 Task: Look for space in Thoubāl, India from 3rd June, 2023 to 9th June, 2023 for 2 adults in price range Rs.6000 to Rs.12000. Place can be entire place with 1  bedroom having 1 bed and 1 bathroom. Property type can be house, flat, guest house, hotel. Booking option can be shelf check-in. Required host language is English.
Action: Mouse moved to (417, 72)
Screenshot: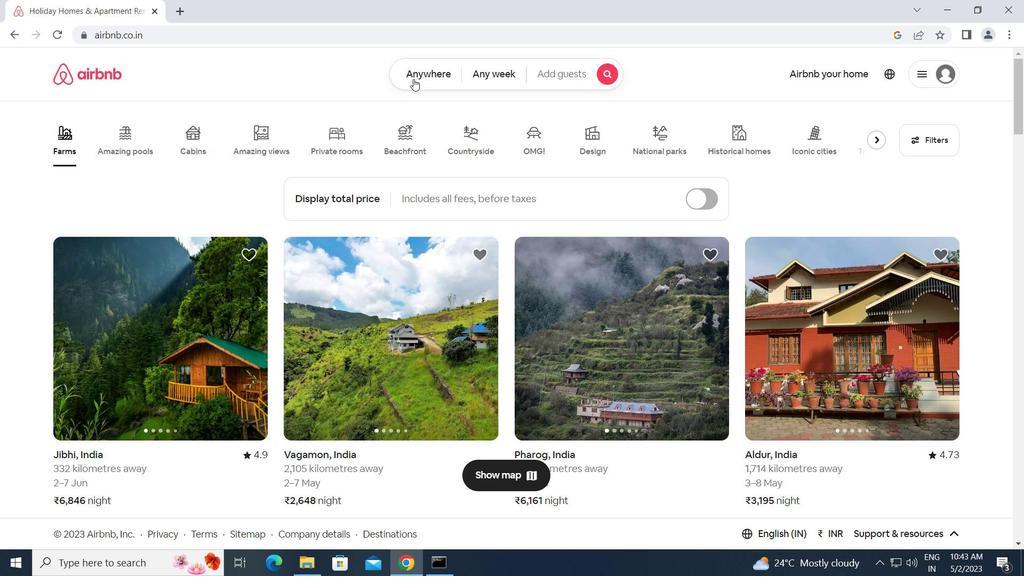 
Action: Mouse pressed left at (417, 72)
Screenshot: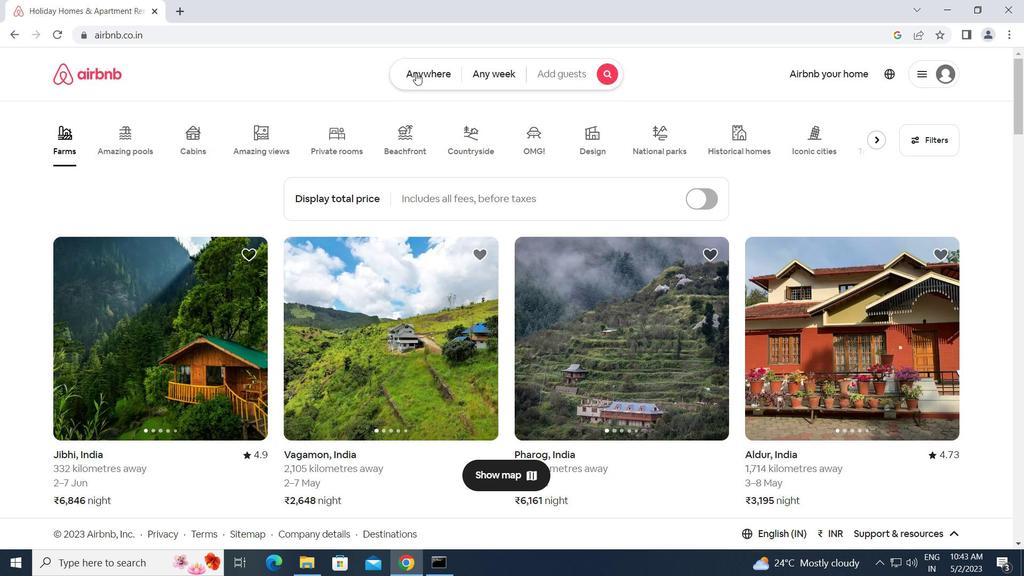 
Action: Mouse moved to (370, 122)
Screenshot: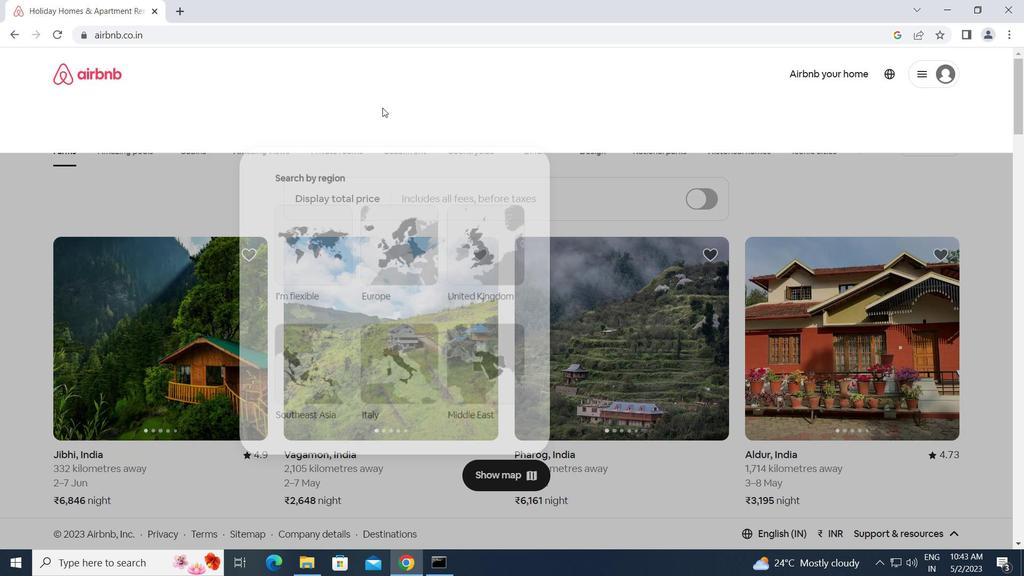 
Action: Mouse pressed left at (370, 122)
Screenshot: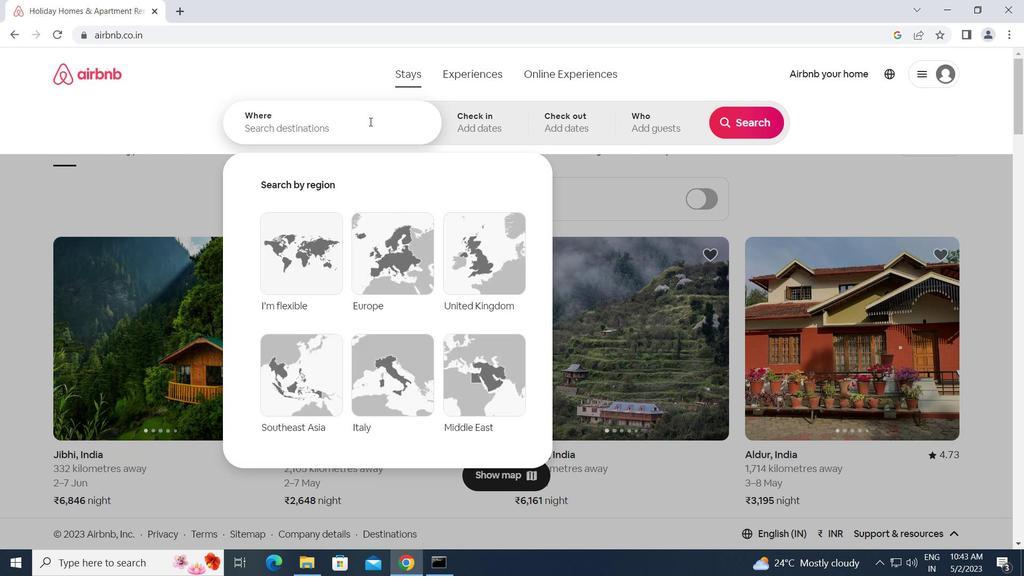 
Action: Key pressed t<Key.caps_lock>houbal,<Key.space>i<Key.backspace><Key.caps_lock>i<Key.caps_lock>ndia<Key.enter>
Screenshot: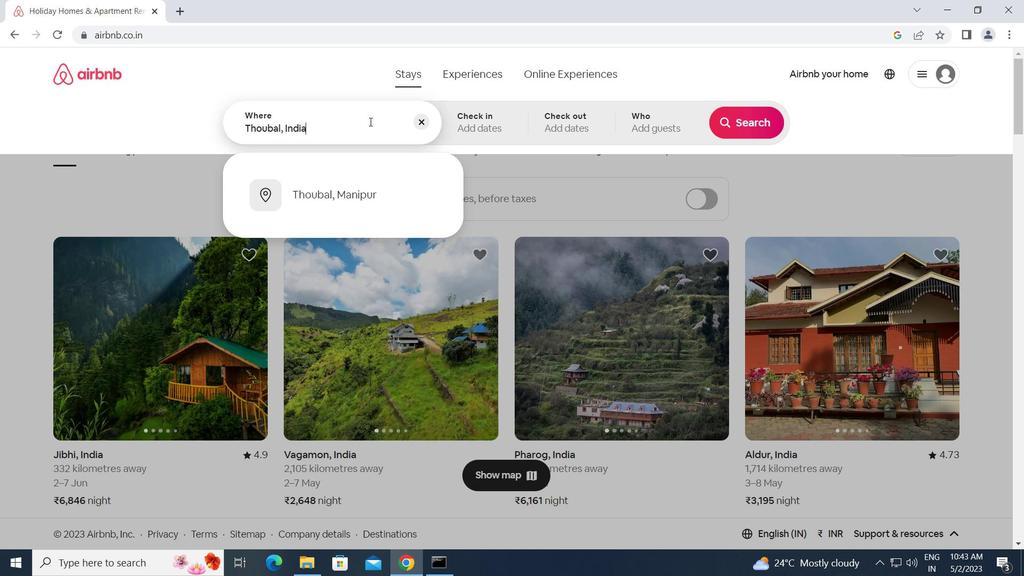 
Action: Mouse moved to (730, 284)
Screenshot: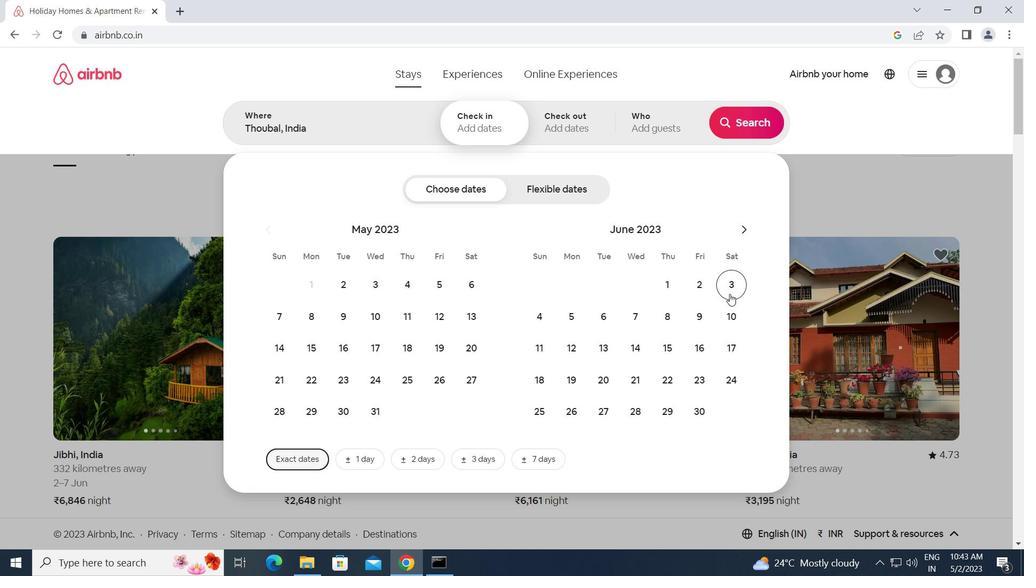 
Action: Mouse pressed left at (730, 284)
Screenshot: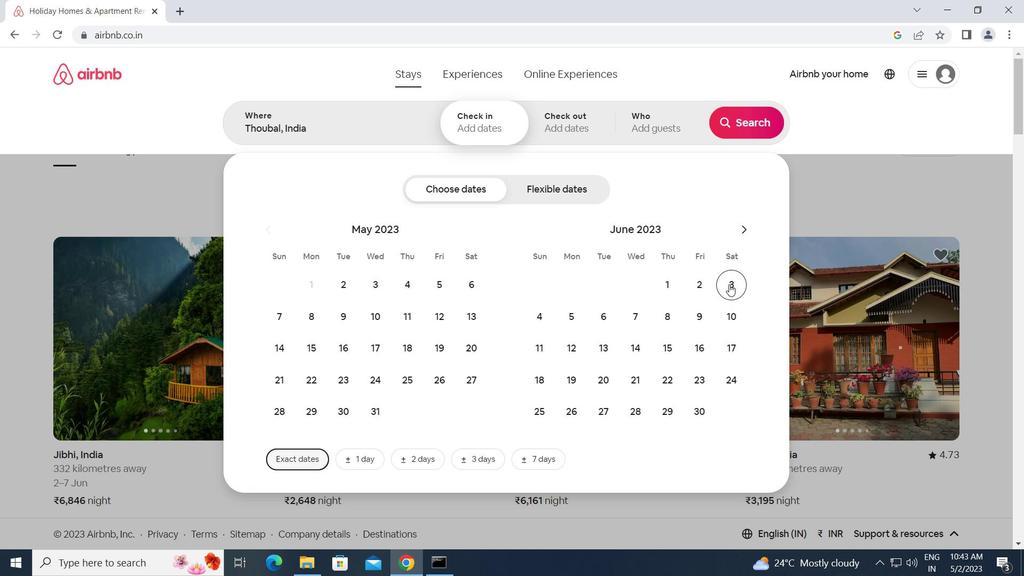 
Action: Mouse moved to (703, 318)
Screenshot: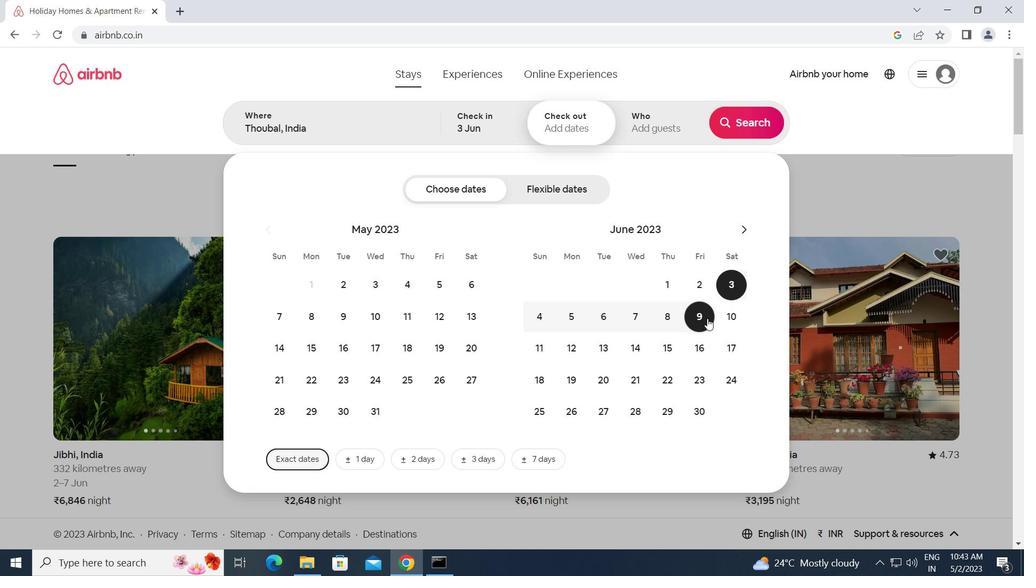 
Action: Mouse pressed left at (703, 318)
Screenshot: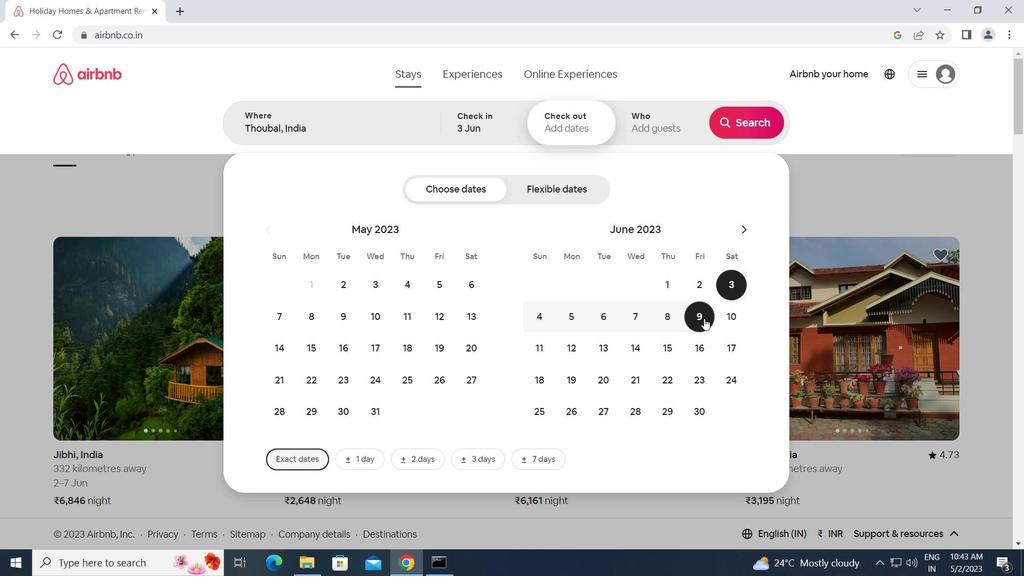 
Action: Mouse moved to (671, 120)
Screenshot: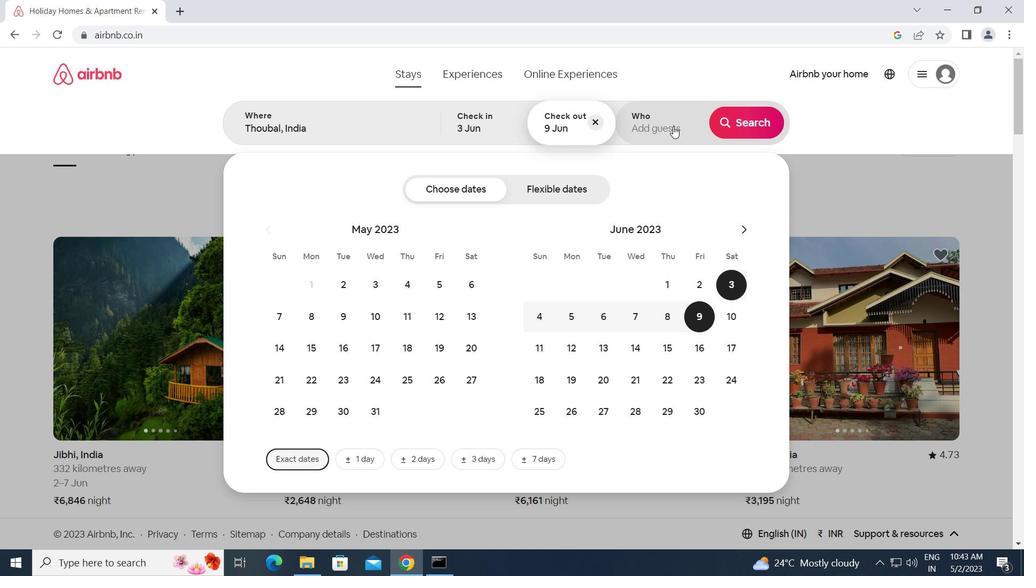 
Action: Mouse pressed left at (671, 120)
Screenshot: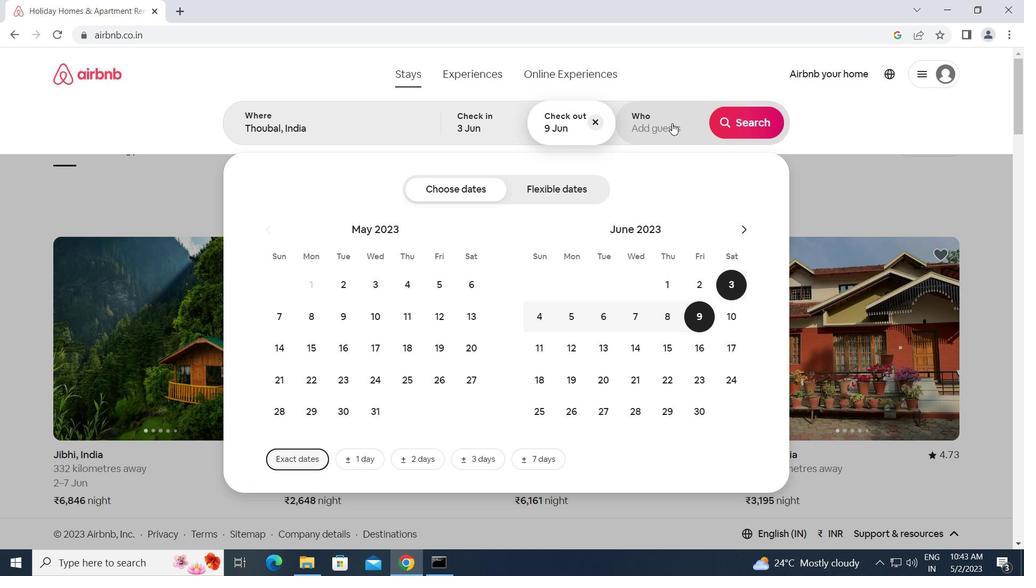 
Action: Mouse moved to (754, 195)
Screenshot: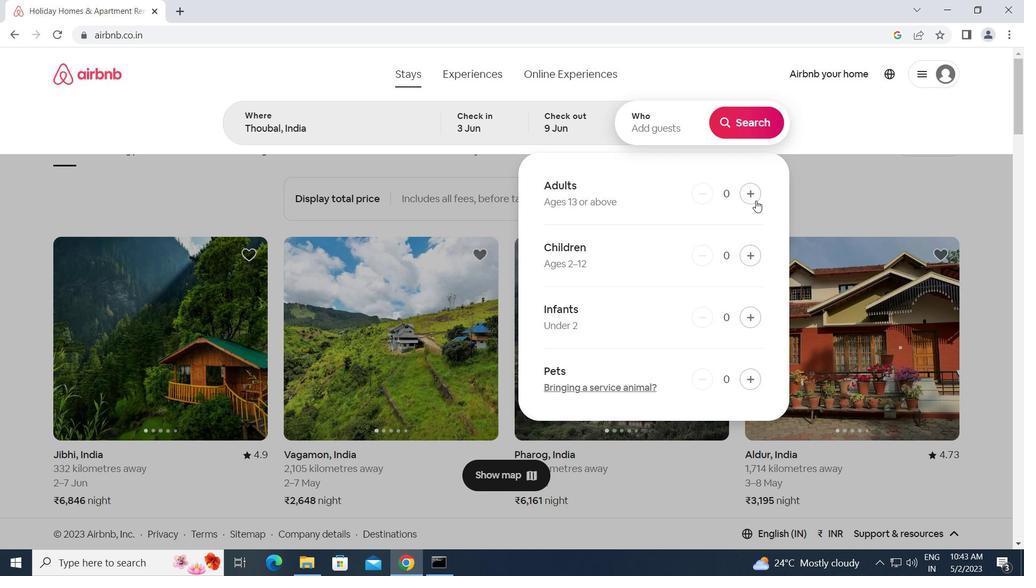 
Action: Mouse pressed left at (754, 195)
Screenshot: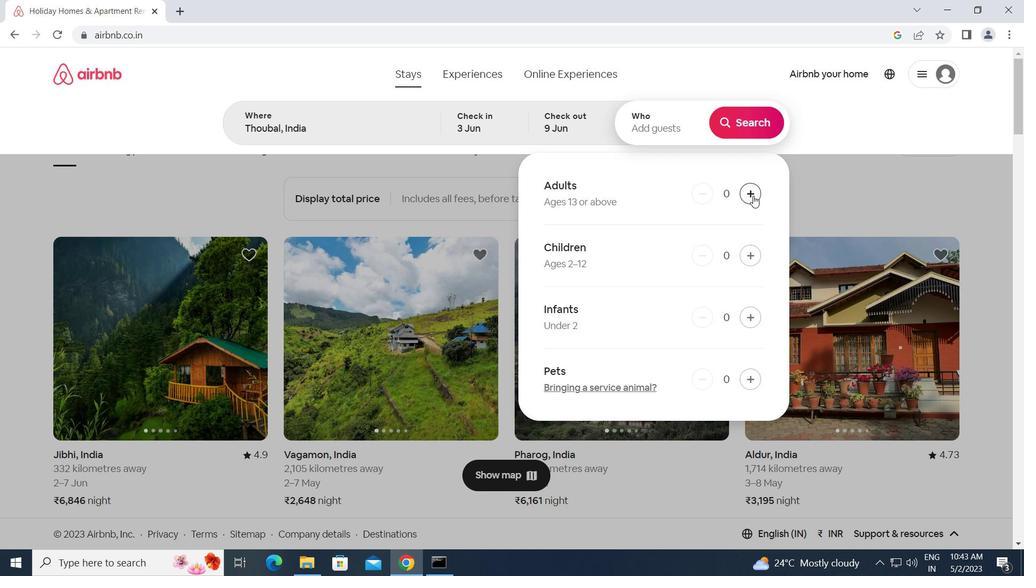 
Action: Mouse pressed left at (754, 195)
Screenshot: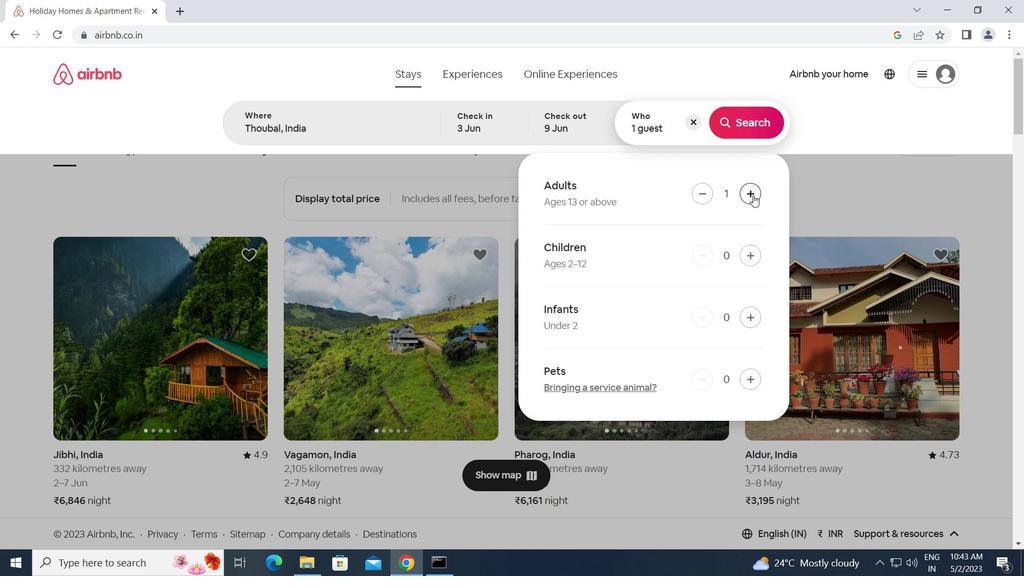 
Action: Mouse moved to (735, 129)
Screenshot: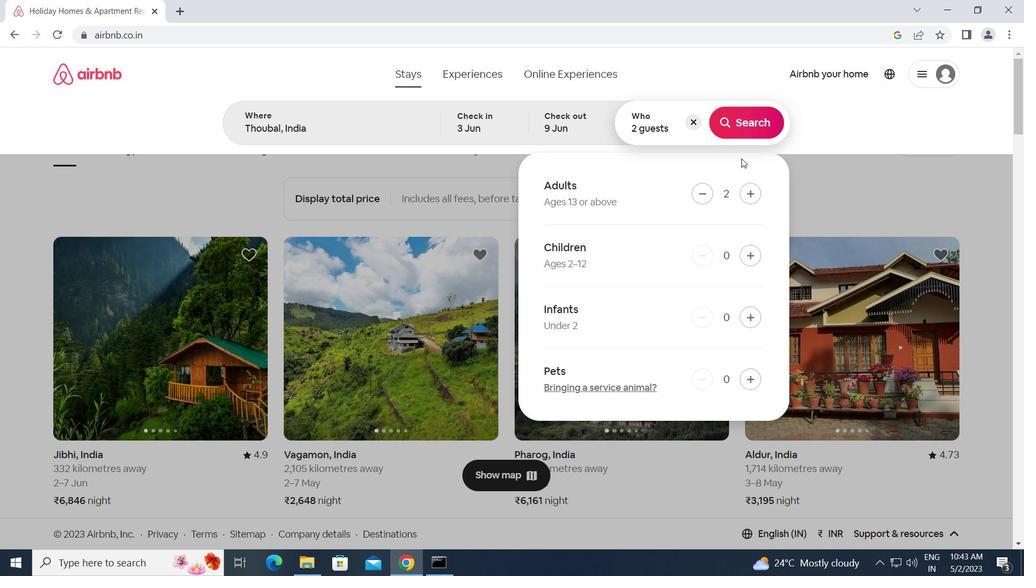 
Action: Mouse pressed left at (735, 129)
Screenshot: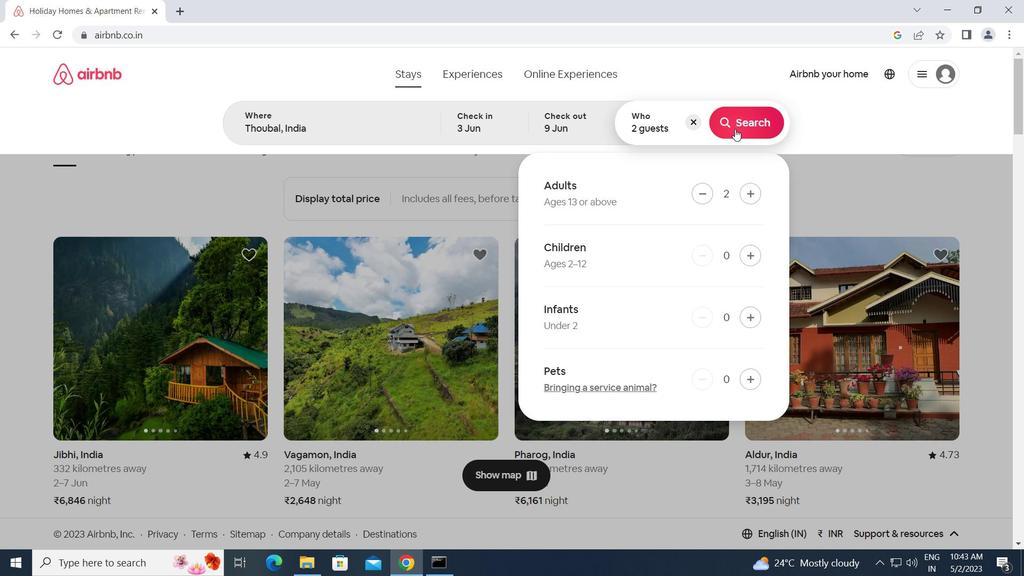 
Action: Mouse moved to (957, 127)
Screenshot: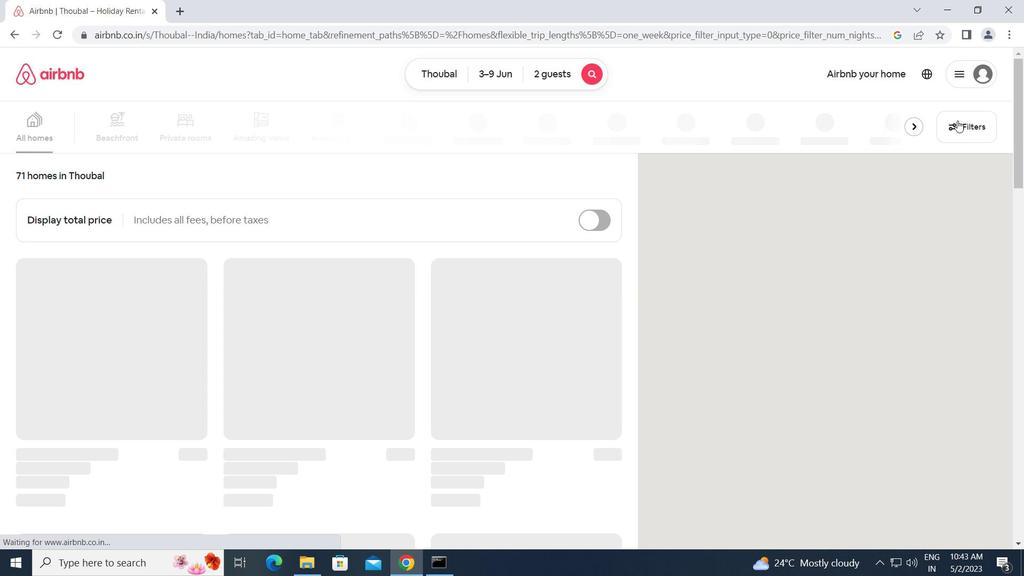 
Action: Mouse pressed left at (957, 127)
Screenshot: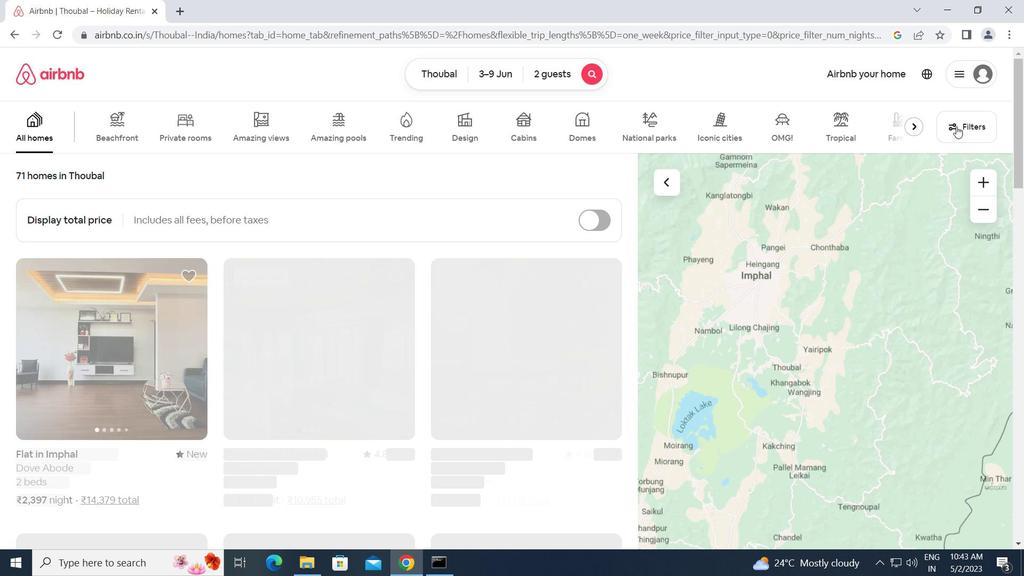 
Action: Mouse moved to (328, 294)
Screenshot: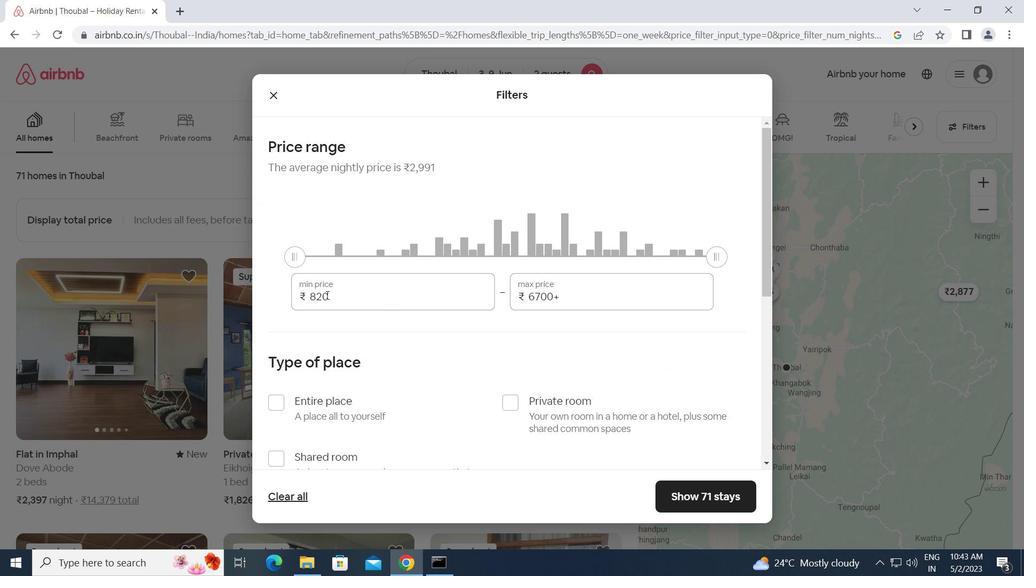 
Action: Mouse pressed left at (328, 294)
Screenshot: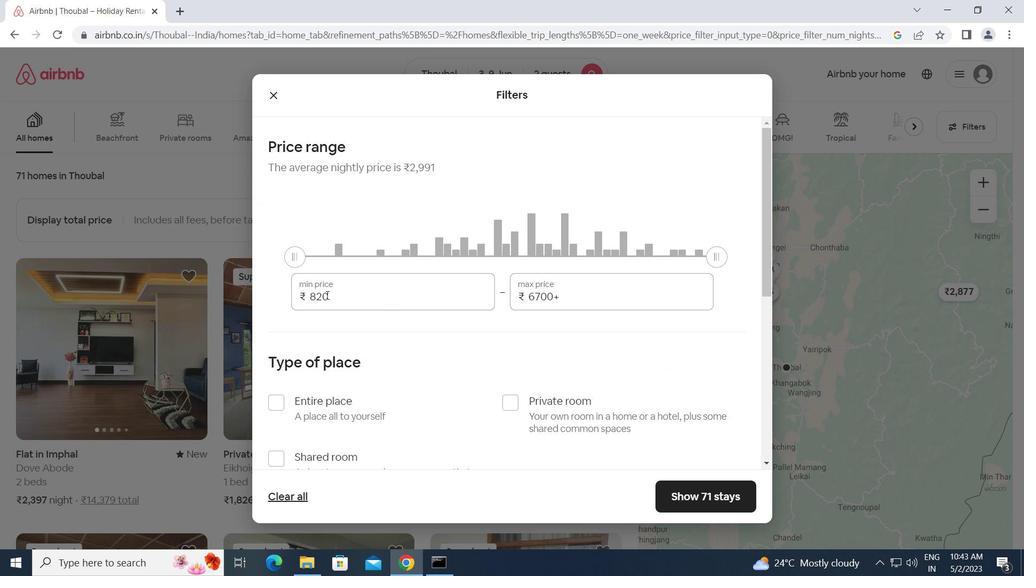 
Action: Mouse moved to (296, 296)
Screenshot: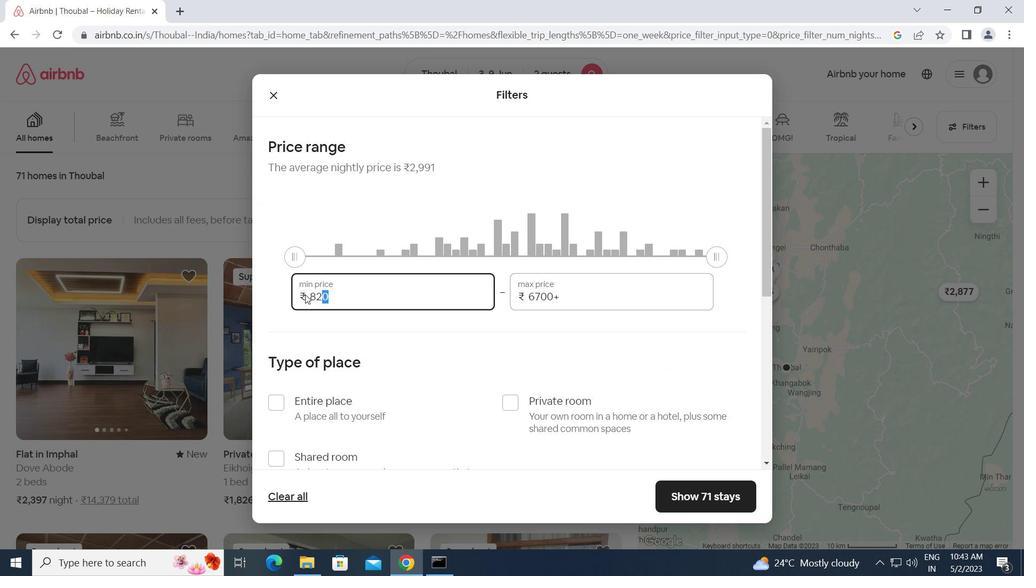 
Action: Key pressed 6000<Key.tab>12000
Screenshot: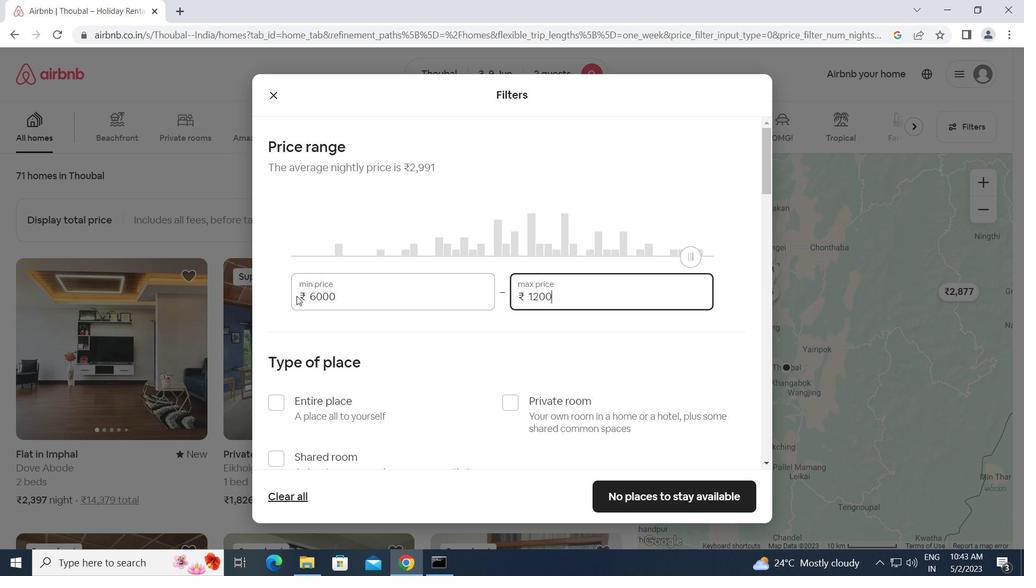 
Action: Mouse moved to (273, 400)
Screenshot: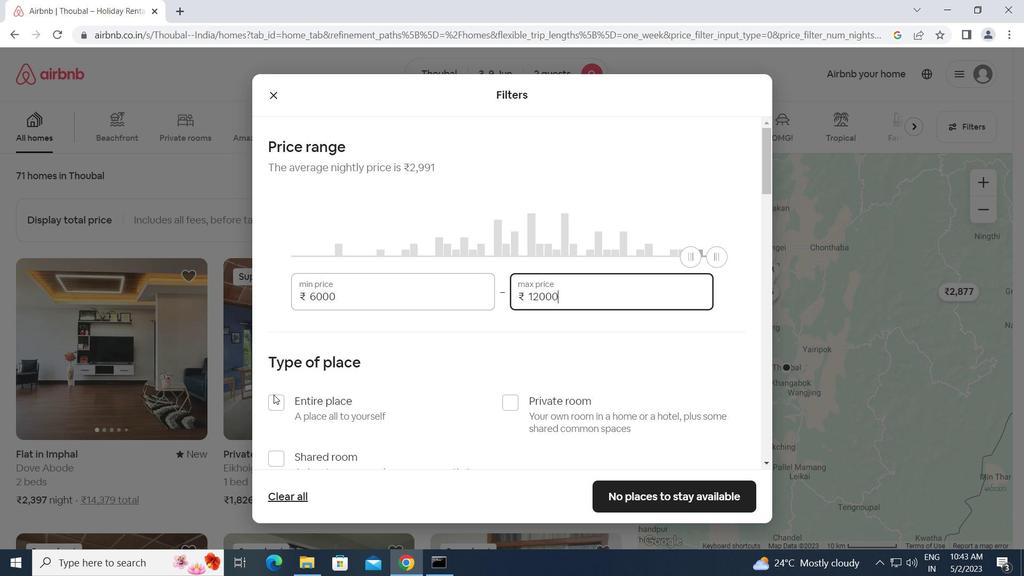 
Action: Mouse pressed left at (273, 400)
Screenshot: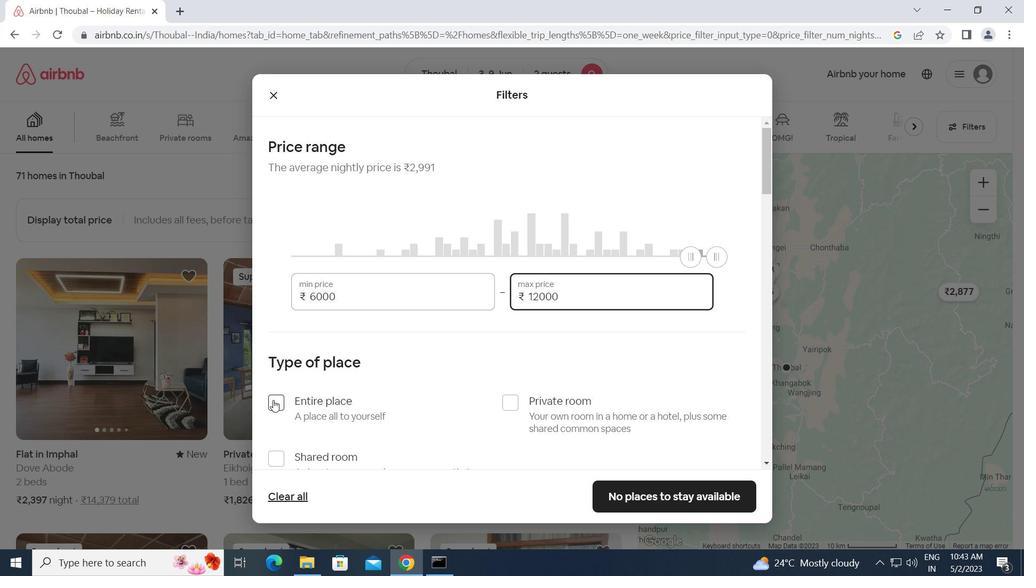 
Action: Mouse moved to (300, 406)
Screenshot: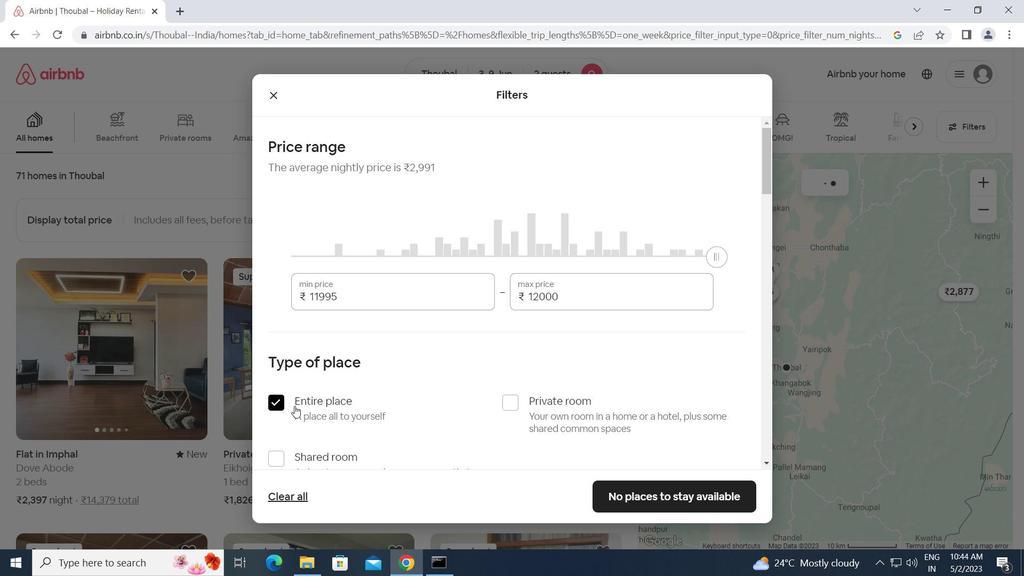 
Action: Mouse scrolled (300, 405) with delta (0, 0)
Screenshot: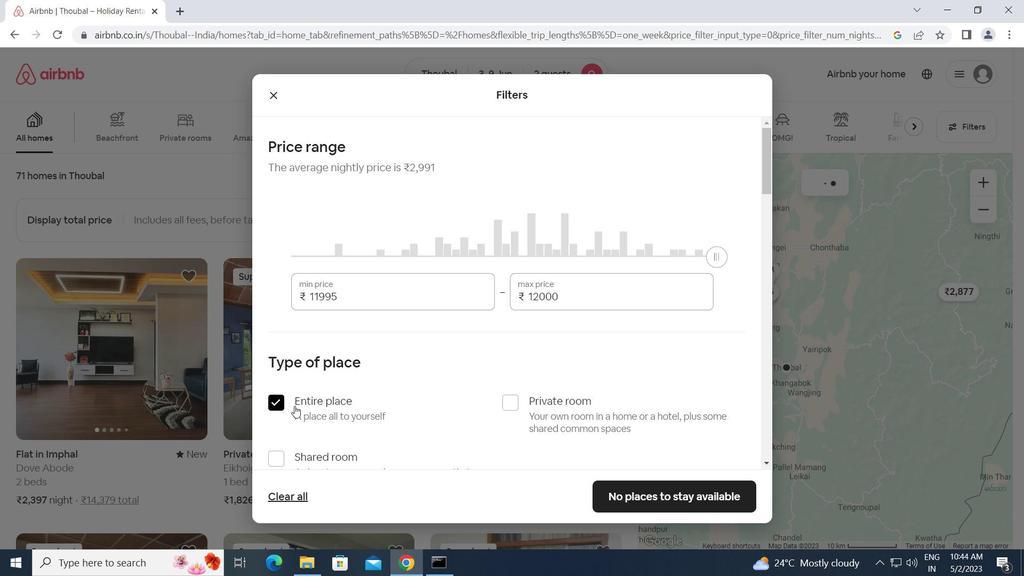 
Action: Mouse moved to (303, 406)
Screenshot: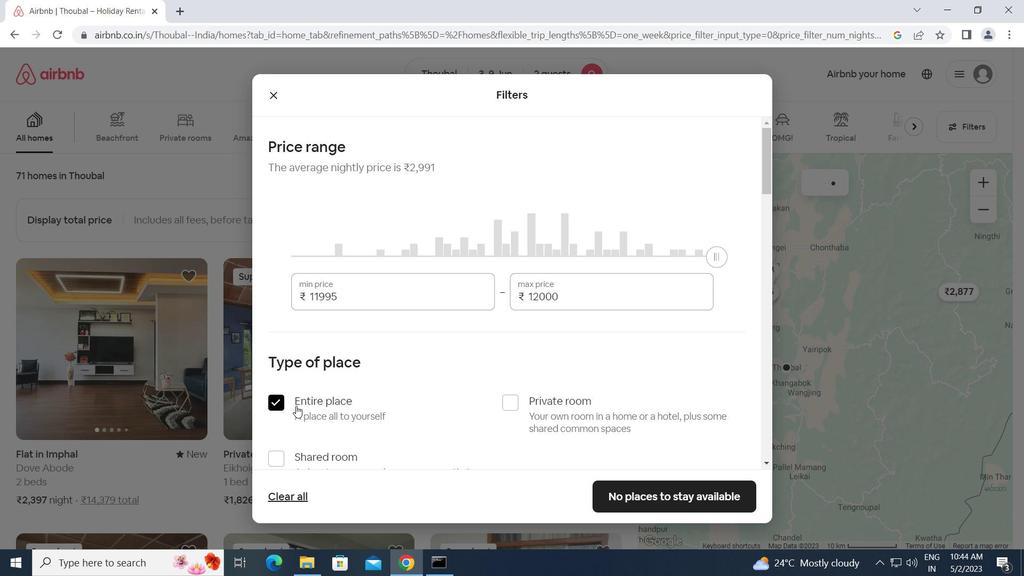 
Action: Mouse scrolled (303, 406) with delta (0, 0)
Screenshot: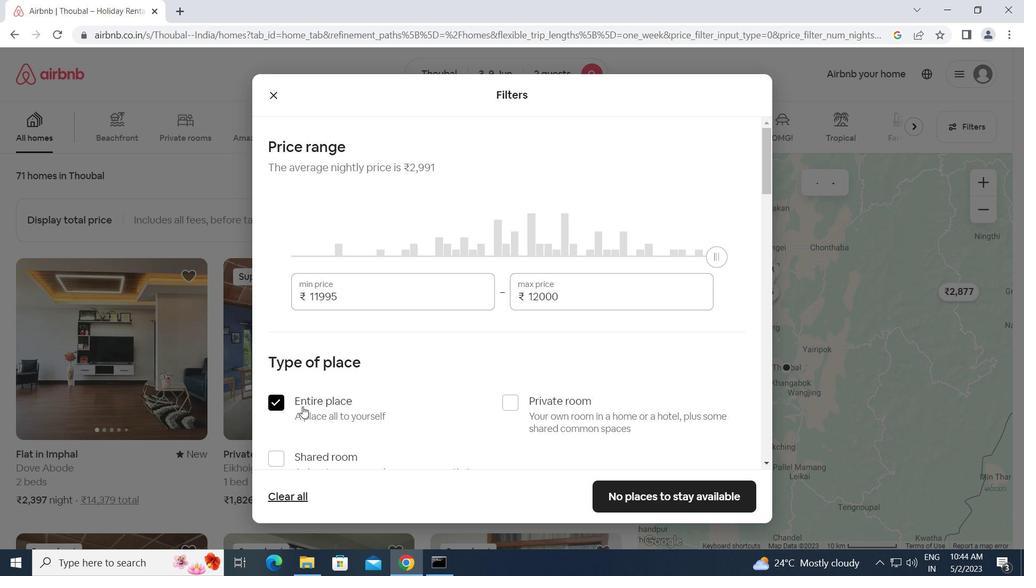 
Action: Mouse scrolled (303, 406) with delta (0, 0)
Screenshot: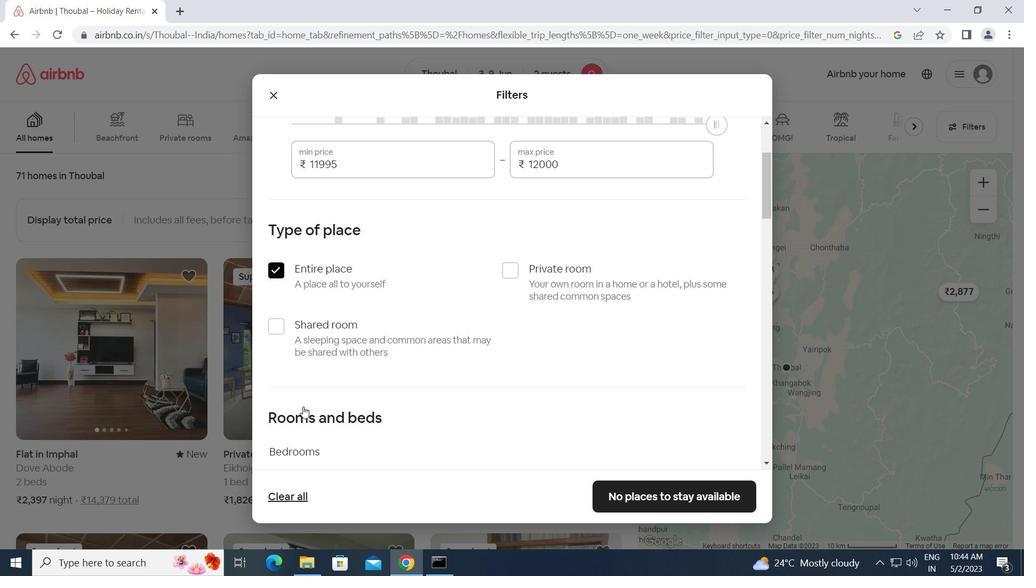 
Action: Mouse scrolled (303, 406) with delta (0, 0)
Screenshot: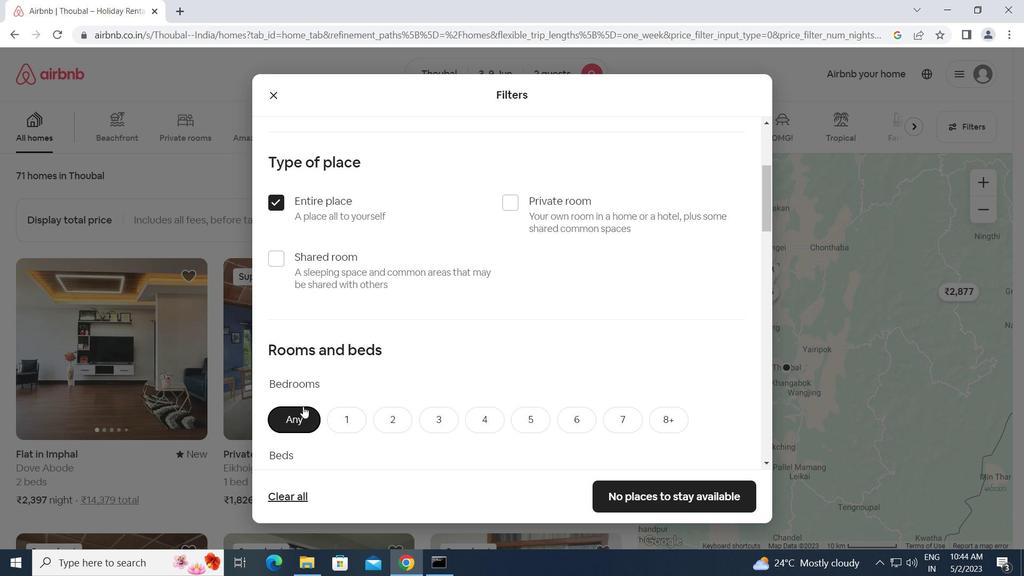 
Action: Mouse scrolled (303, 406) with delta (0, 0)
Screenshot: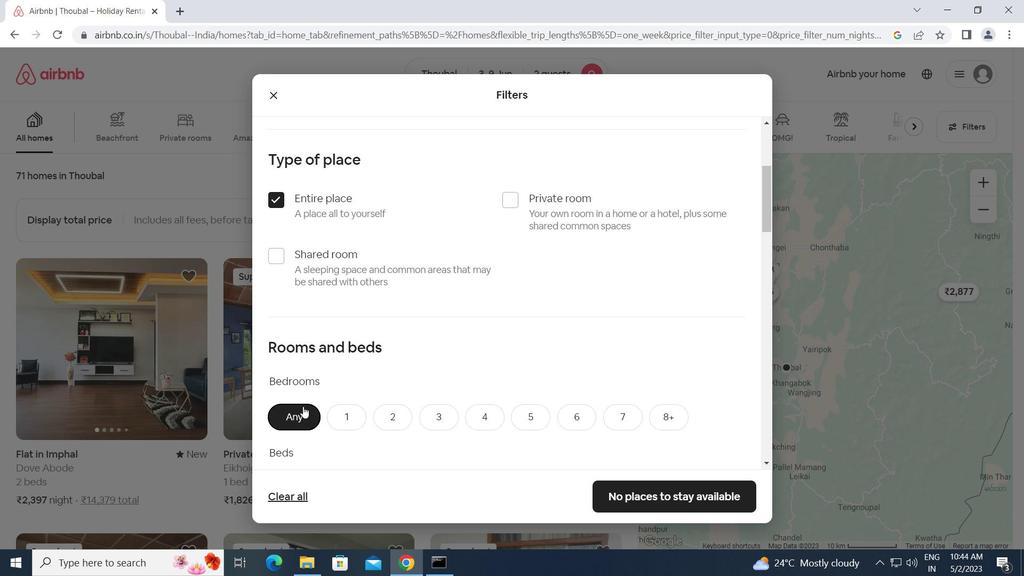 
Action: Mouse moved to (353, 288)
Screenshot: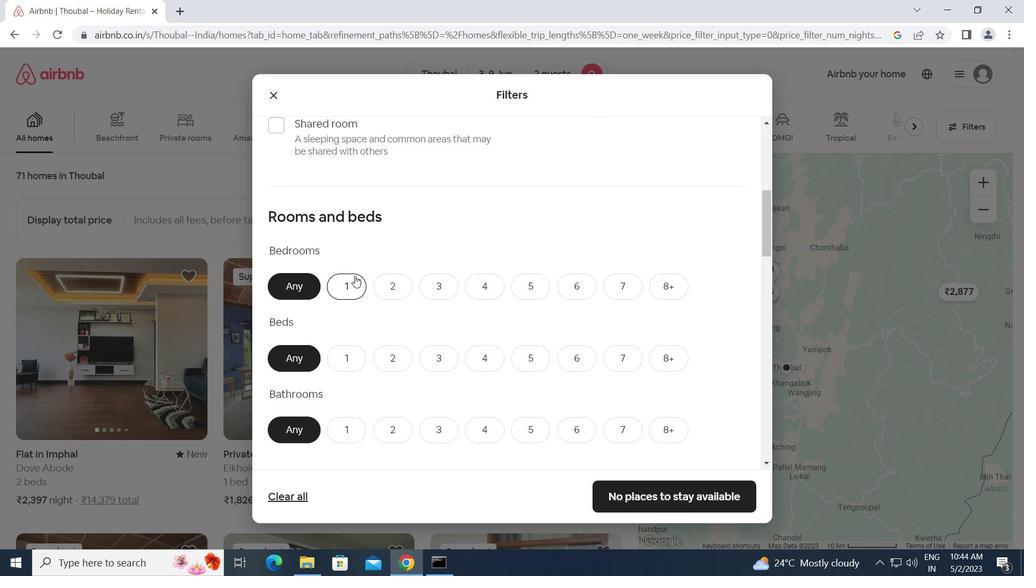 
Action: Mouse pressed left at (353, 288)
Screenshot: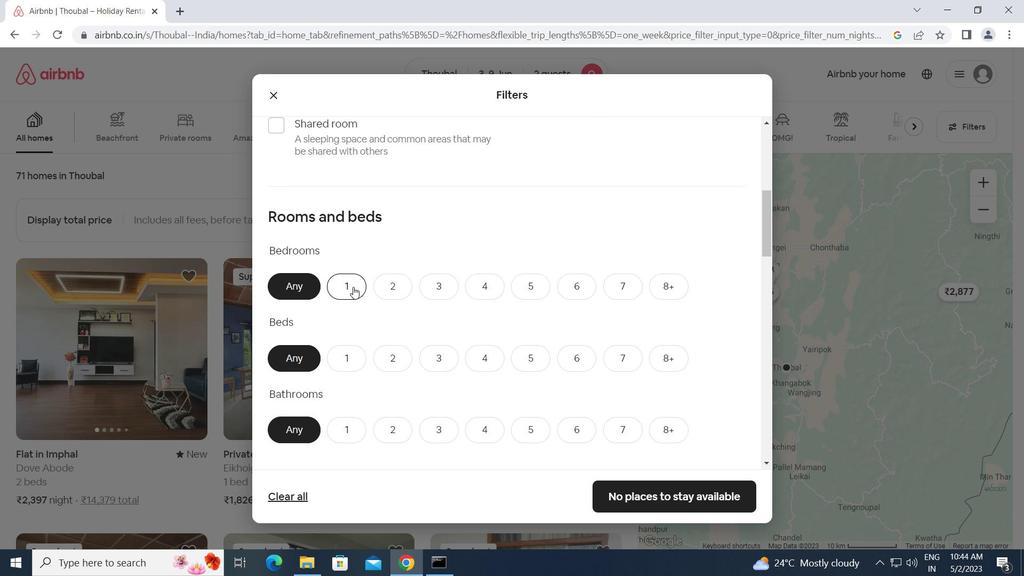 
Action: Mouse moved to (352, 354)
Screenshot: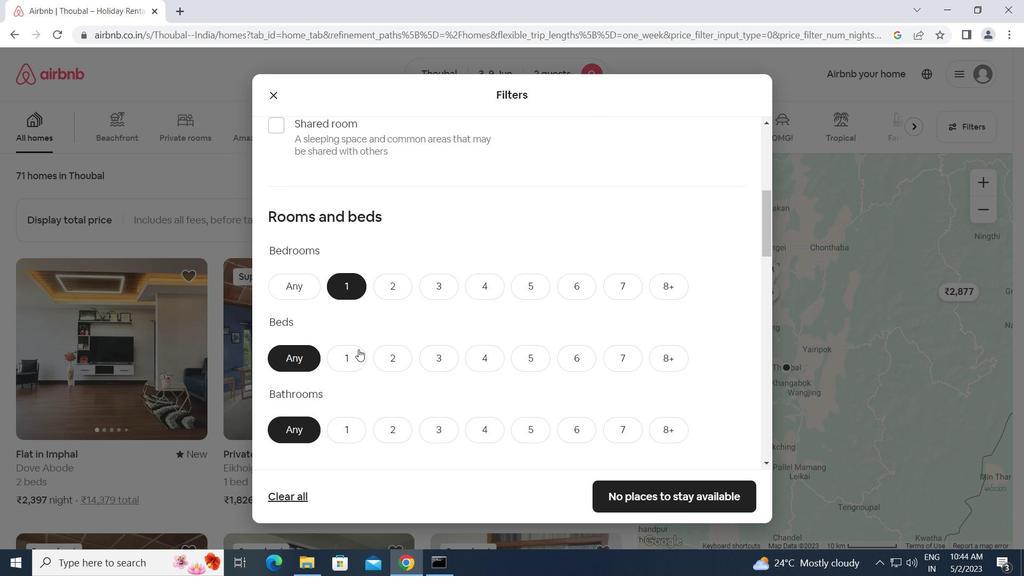 
Action: Mouse pressed left at (352, 354)
Screenshot: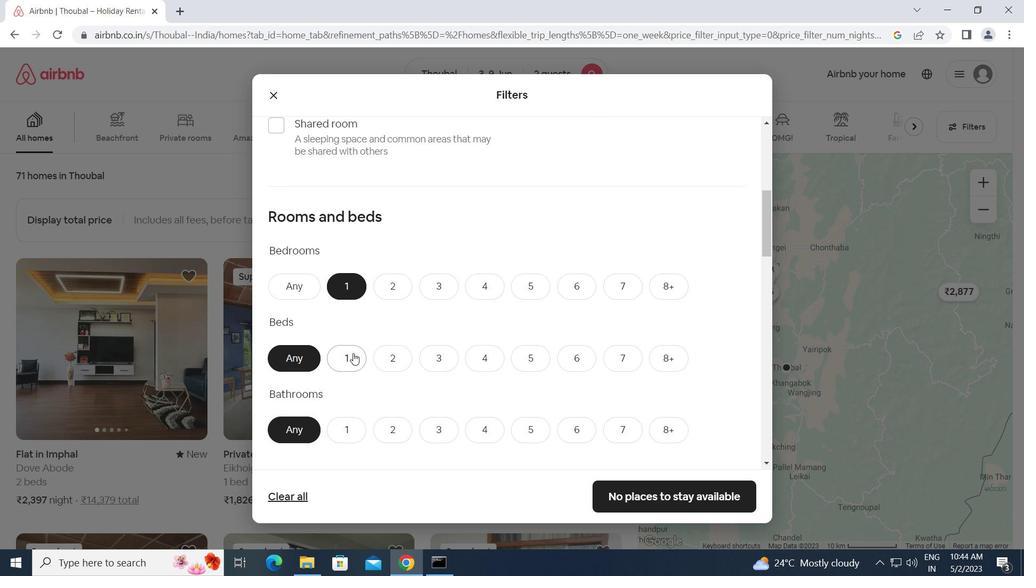 
Action: Mouse moved to (343, 426)
Screenshot: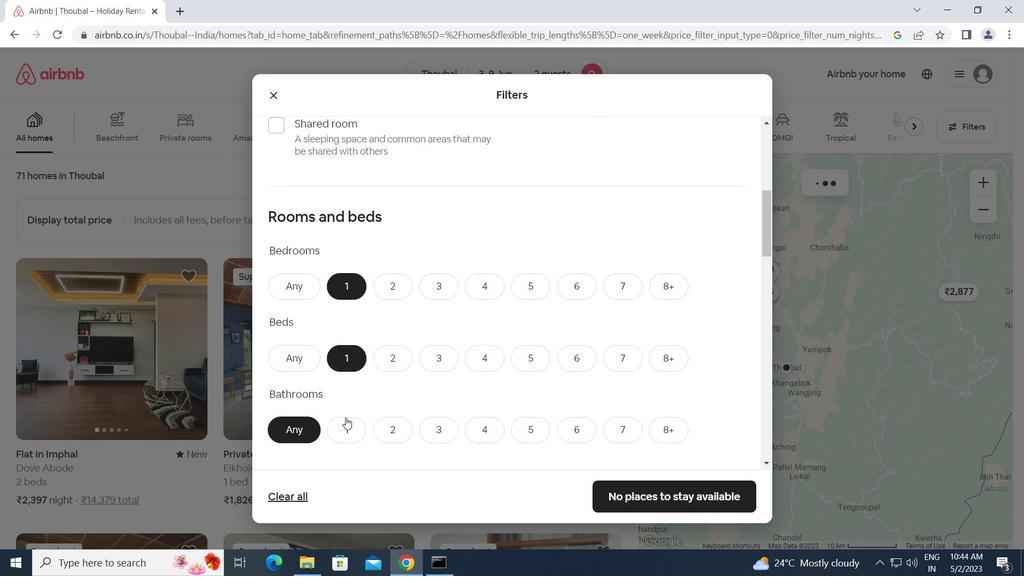 
Action: Mouse pressed left at (343, 426)
Screenshot: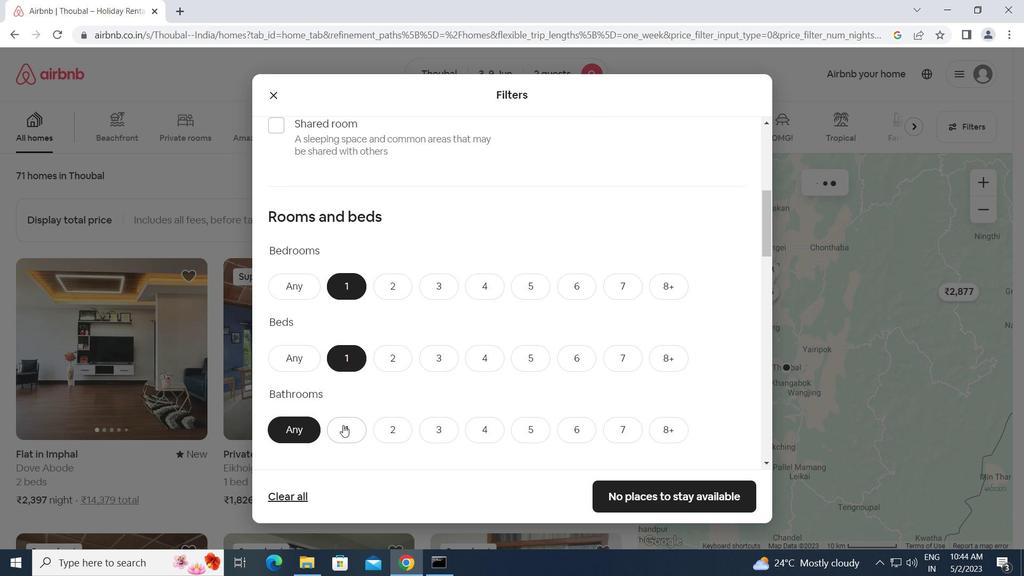 
Action: Mouse moved to (408, 430)
Screenshot: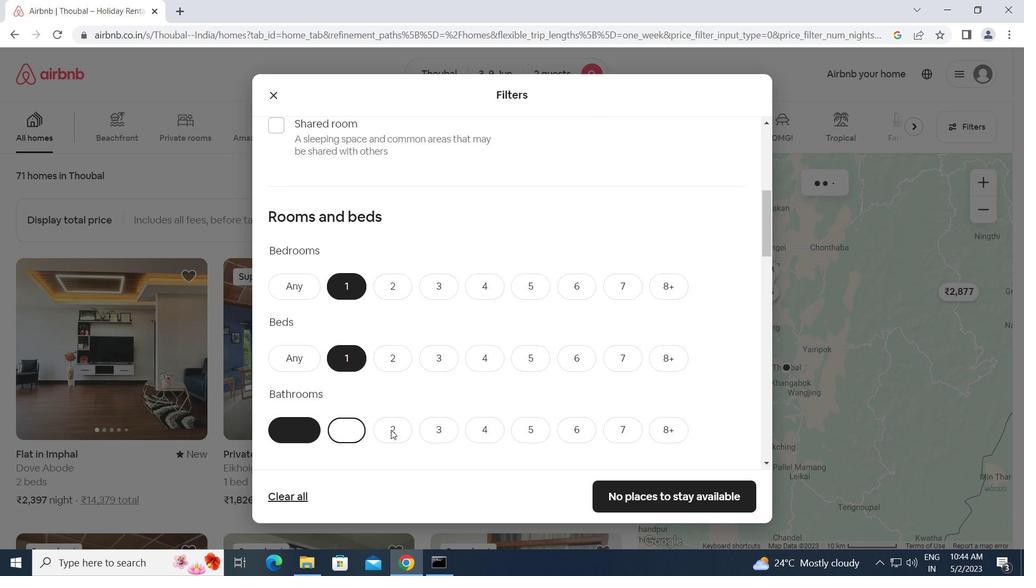 
Action: Mouse scrolled (408, 429) with delta (0, 0)
Screenshot: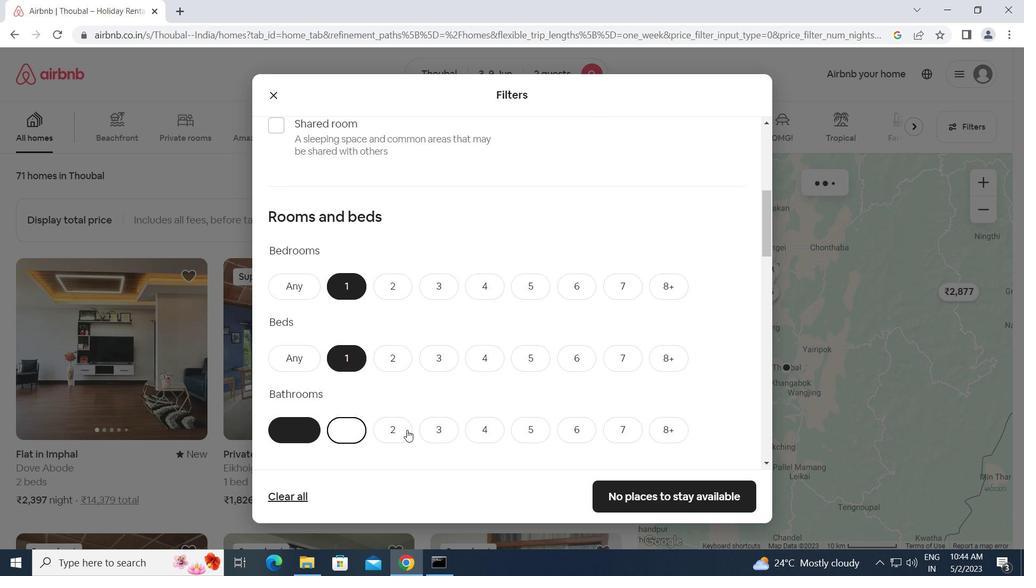 
Action: Mouse scrolled (408, 429) with delta (0, 0)
Screenshot: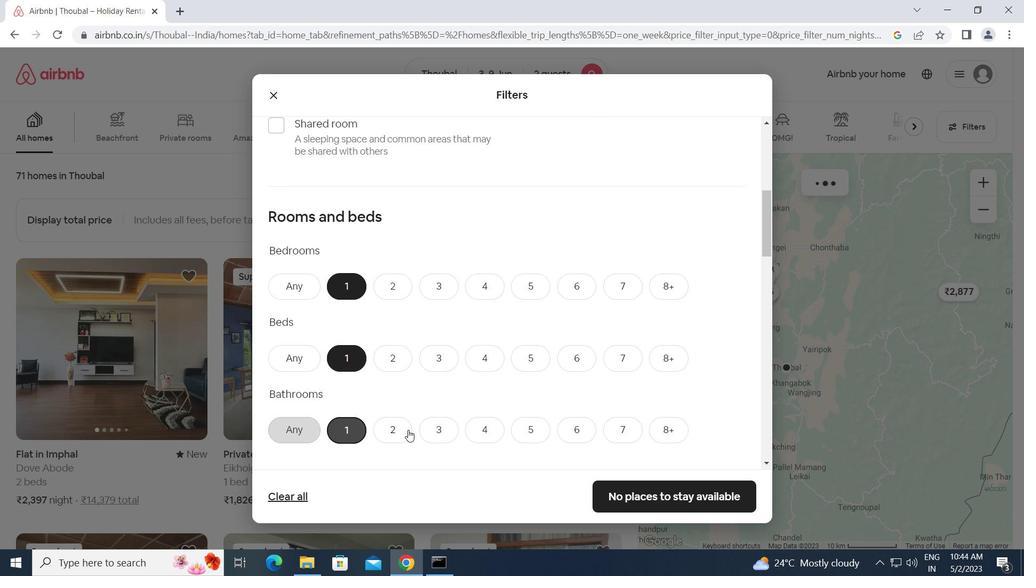 
Action: Mouse moved to (334, 436)
Screenshot: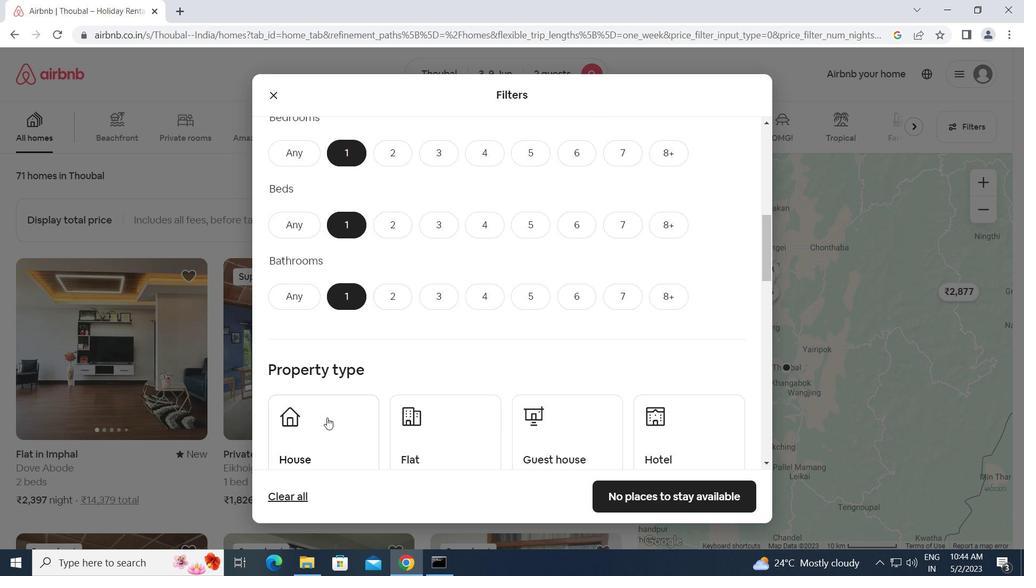 
Action: Mouse pressed left at (334, 436)
Screenshot: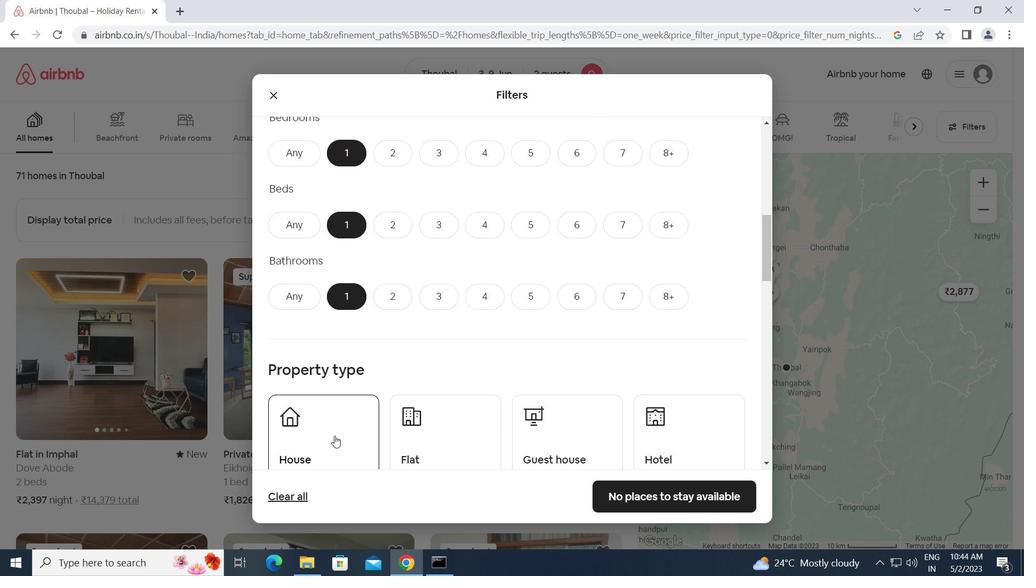 
Action: Mouse moved to (464, 424)
Screenshot: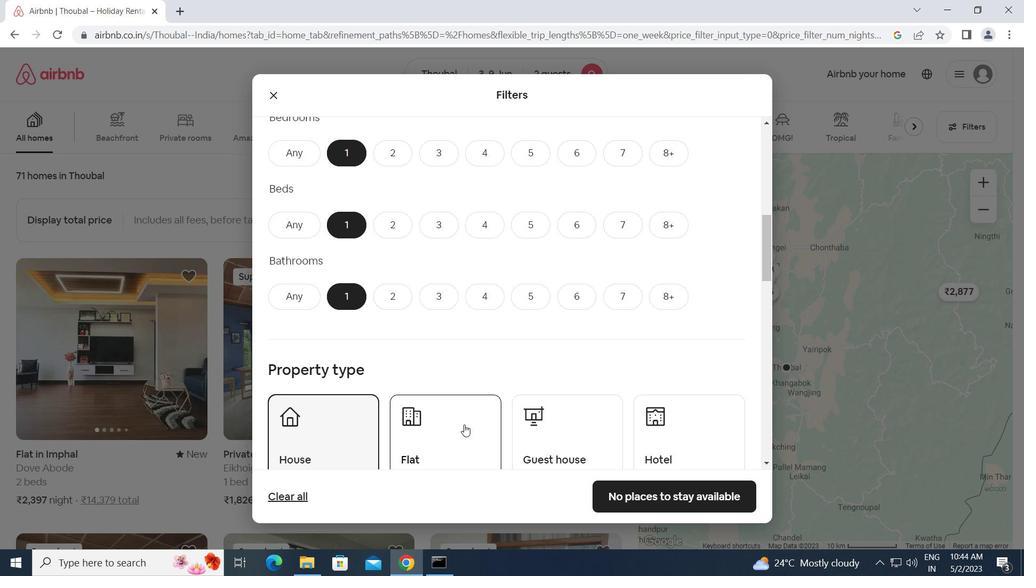 
Action: Mouse pressed left at (464, 424)
Screenshot: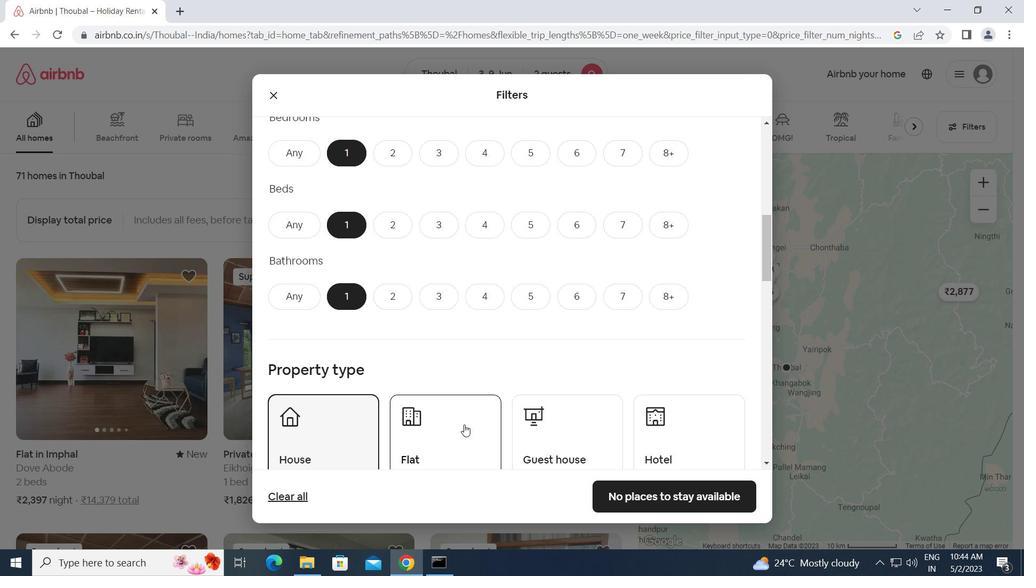 
Action: Mouse moved to (464, 423)
Screenshot: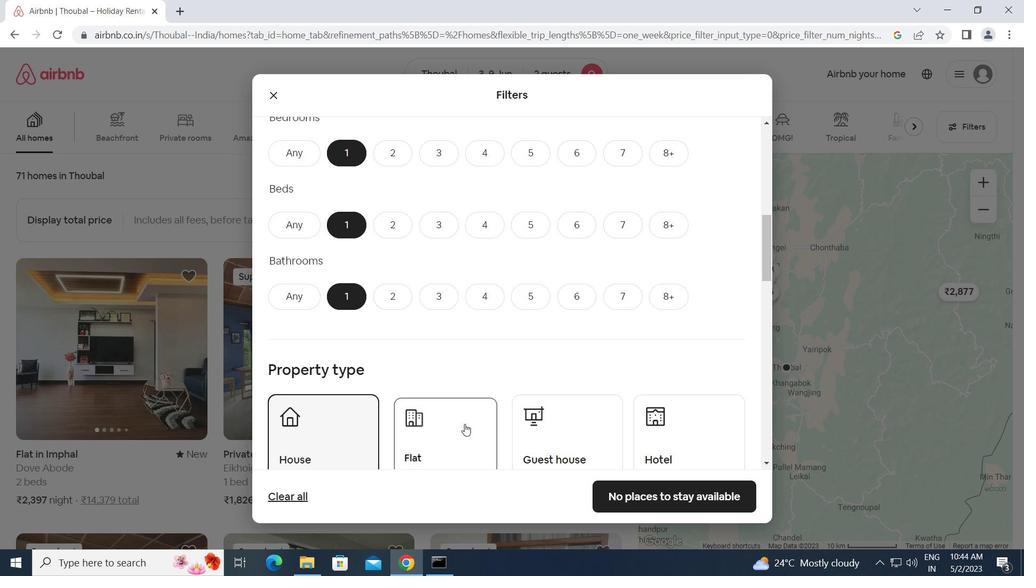 
Action: Mouse scrolled (464, 423) with delta (0, 0)
Screenshot: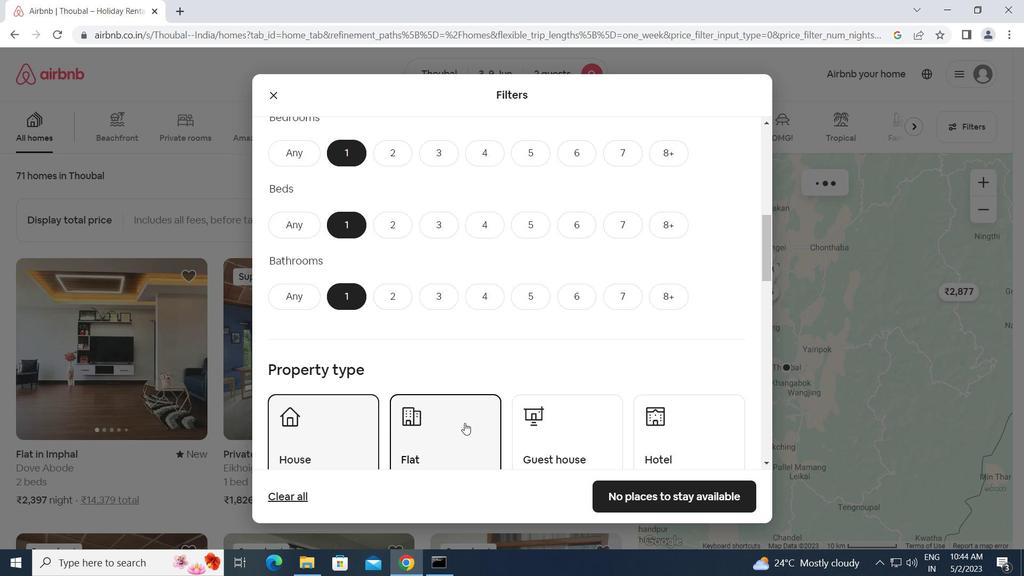
Action: Mouse scrolled (464, 423) with delta (0, 0)
Screenshot: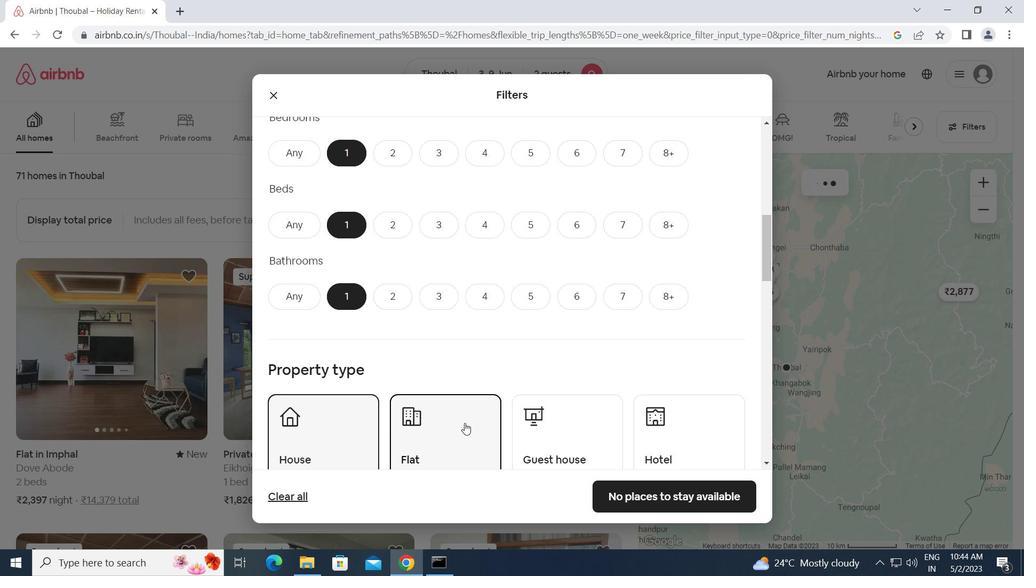 
Action: Mouse moved to (563, 296)
Screenshot: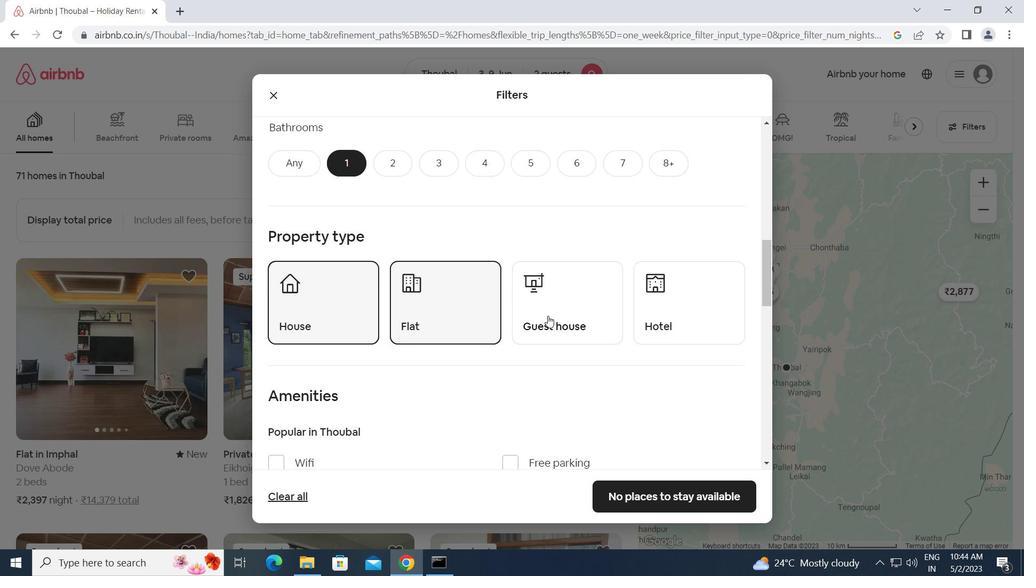 
Action: Mouse pressed left at (563, 296)
Screenshot: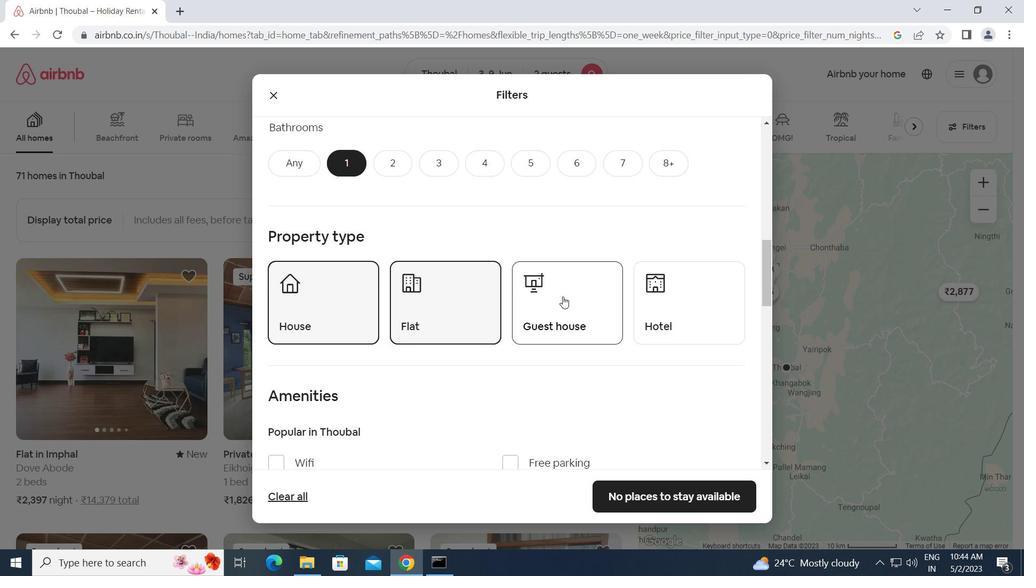 
Action: Mouse moved to (694, 271)
Screenshot: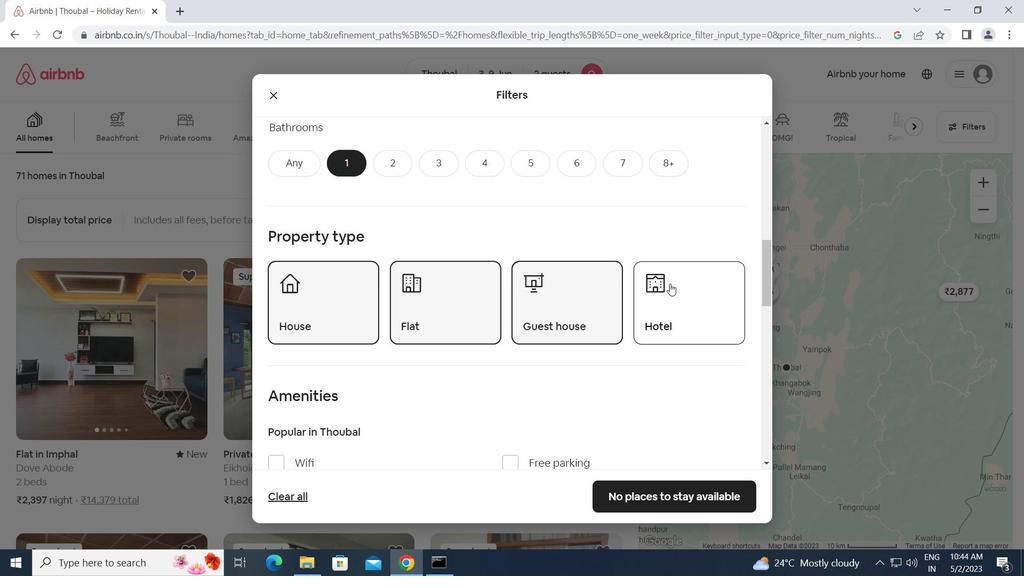 
Action: Mouse pressed left at (694, 271)
Screenshot: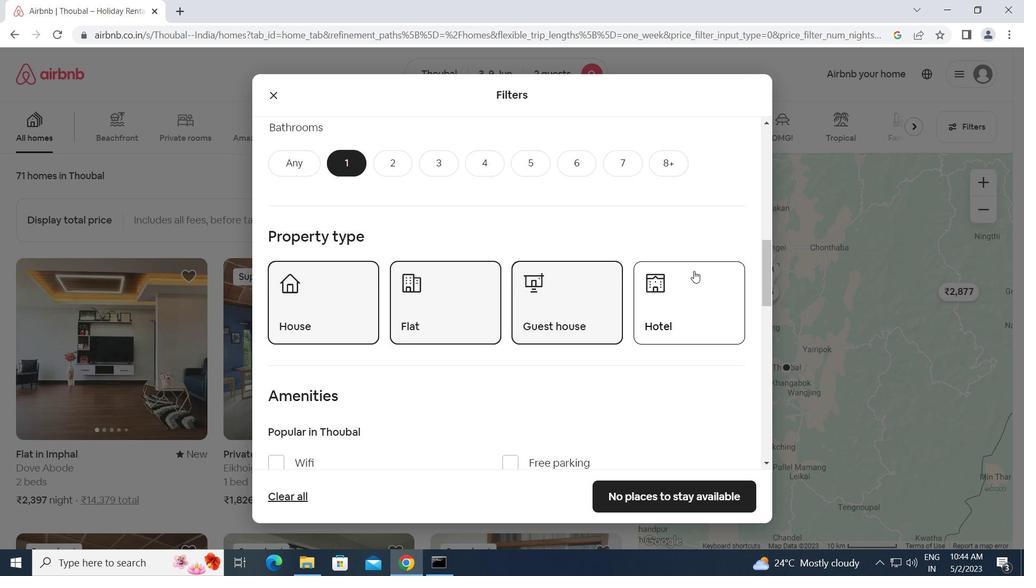 
Action: Mouse moved to (559, 347)
Screenshot: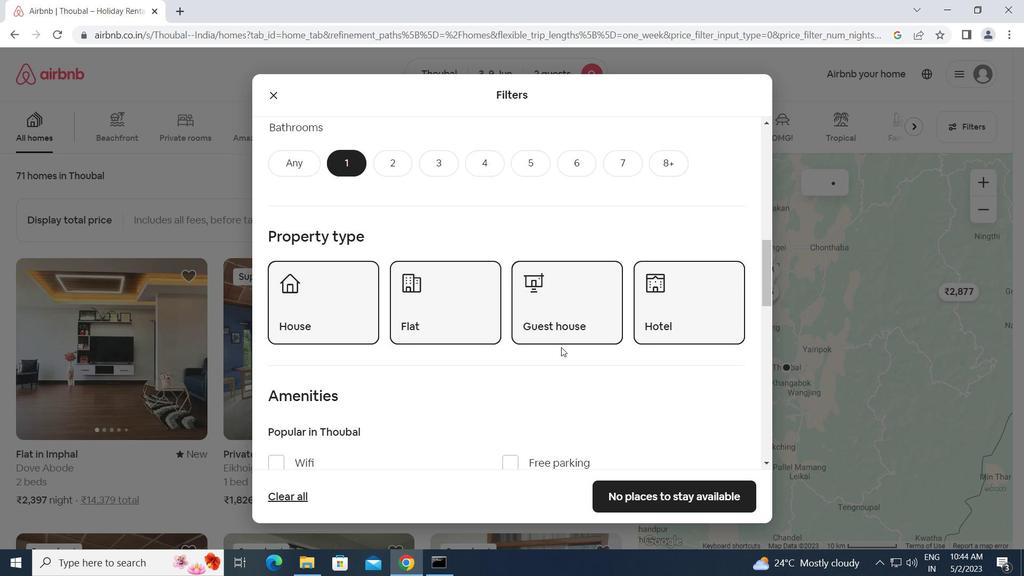 
Action: Mouse scrolled (559, 346) with delta (0, 0)
Screenshot: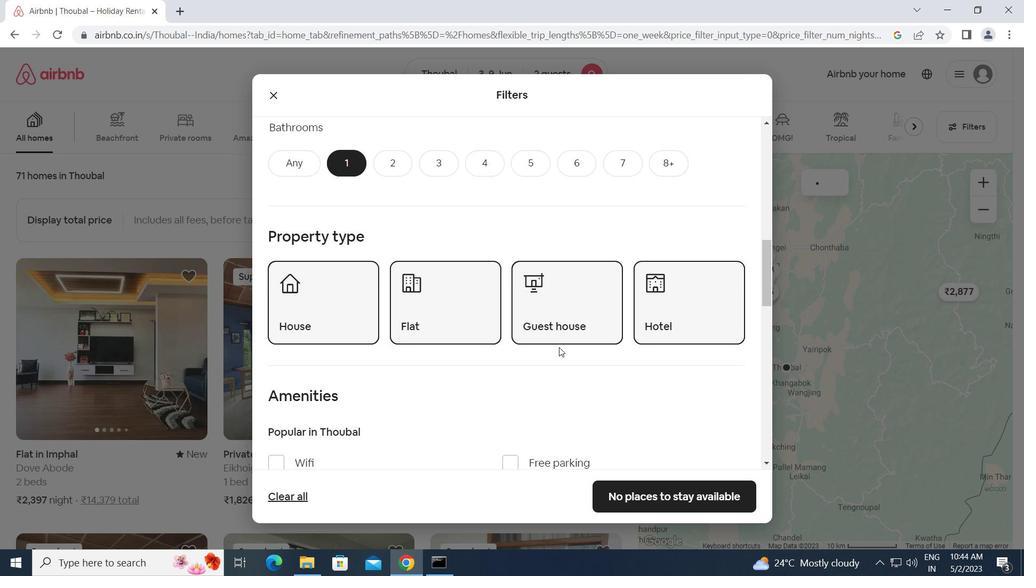 
Action: Mouse scrolled (559, 346) with delta (0, 0)
Screenshot: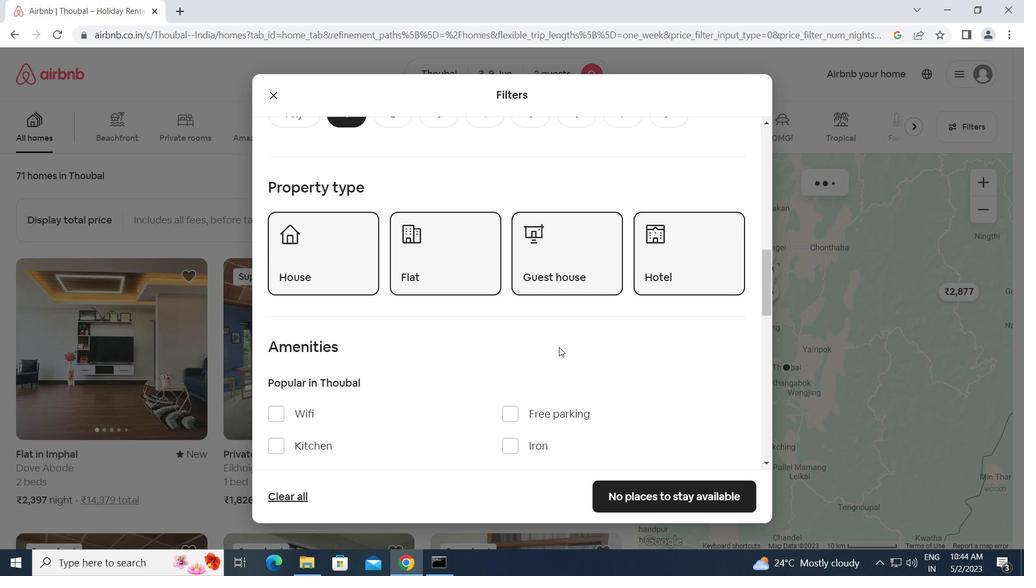 
Action: Mouse moved to (520, 361)
Screenshot: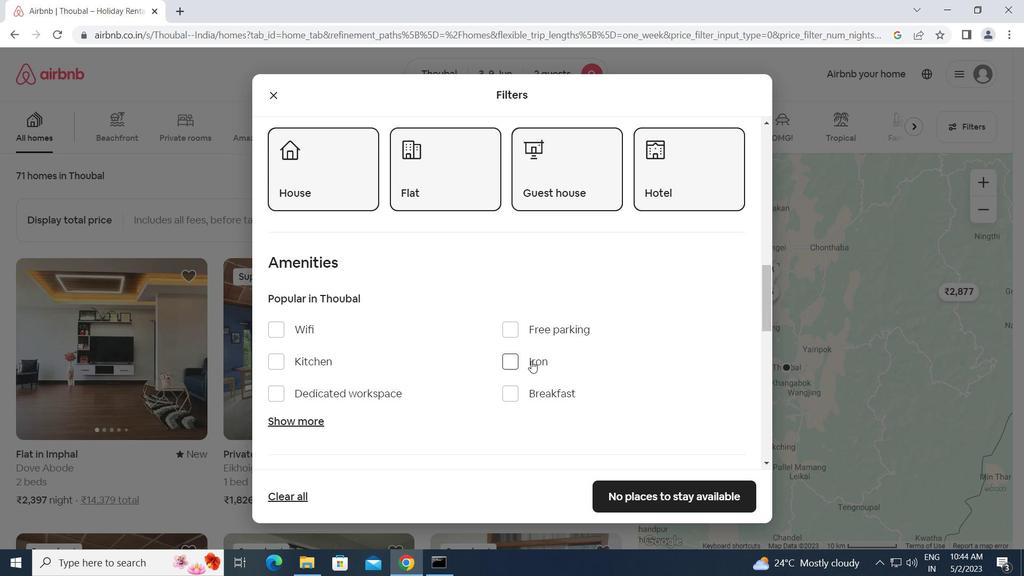 
Action: Mouse scrolled (520, 361) with delta (0, 0)
Screenshot: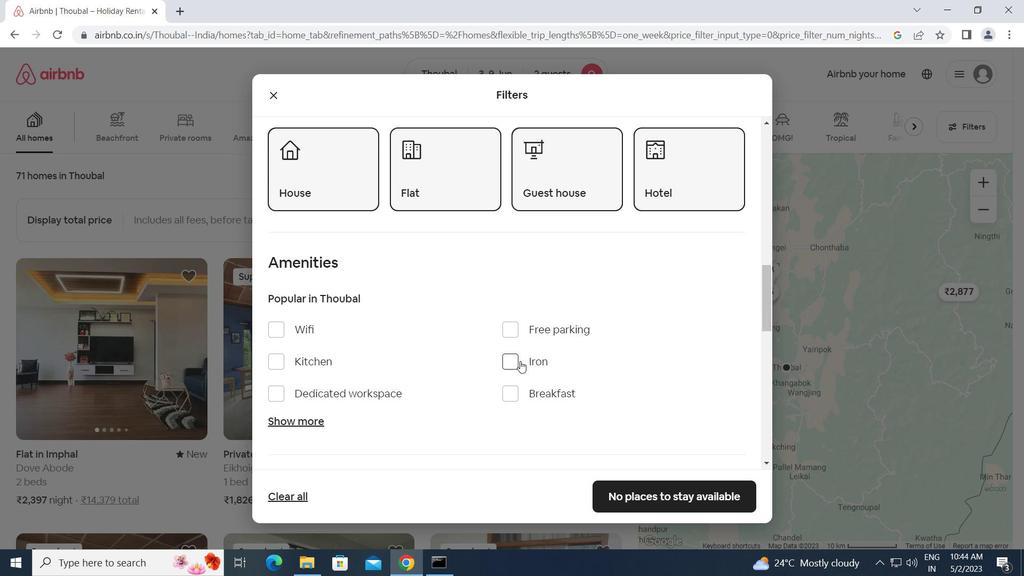 
Action: Mouse scrolled (520, 361) with delta (0, 0)
Screenshot: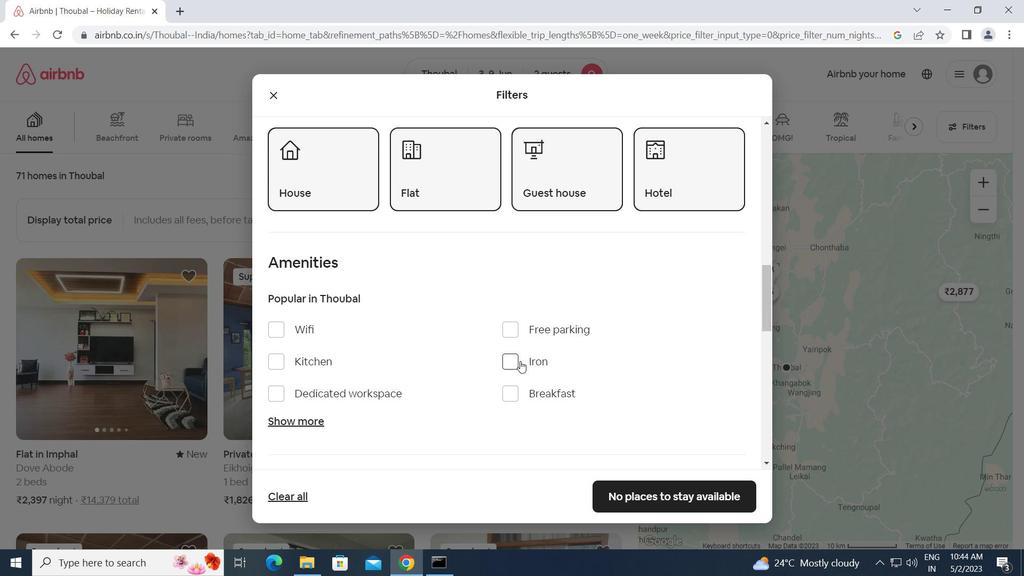 
Action: Mouse scrolled (520, 361) with delta (0, 0)
Screenshot: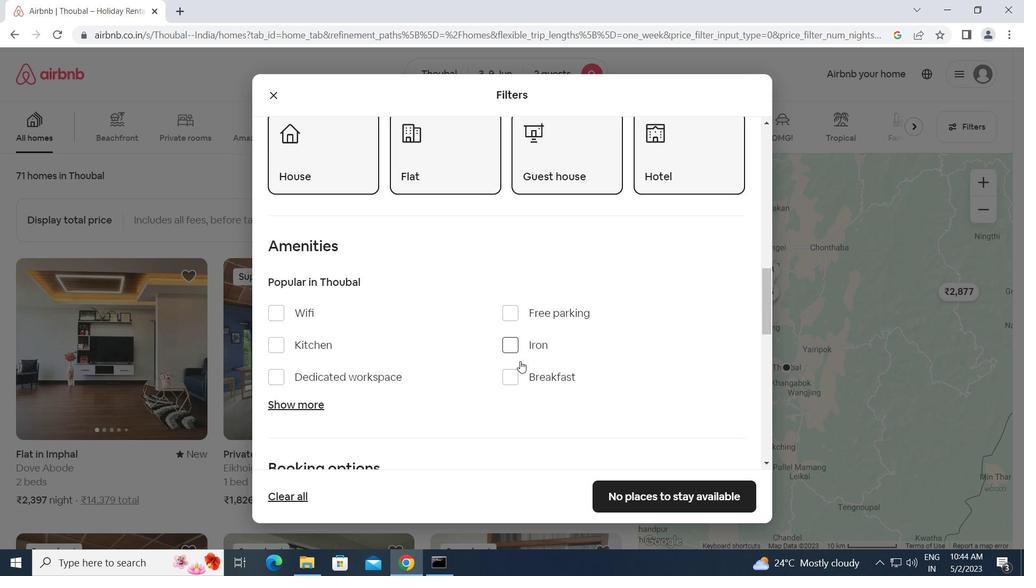 
Action: Mouse moved to (719, 373)
Screenshot: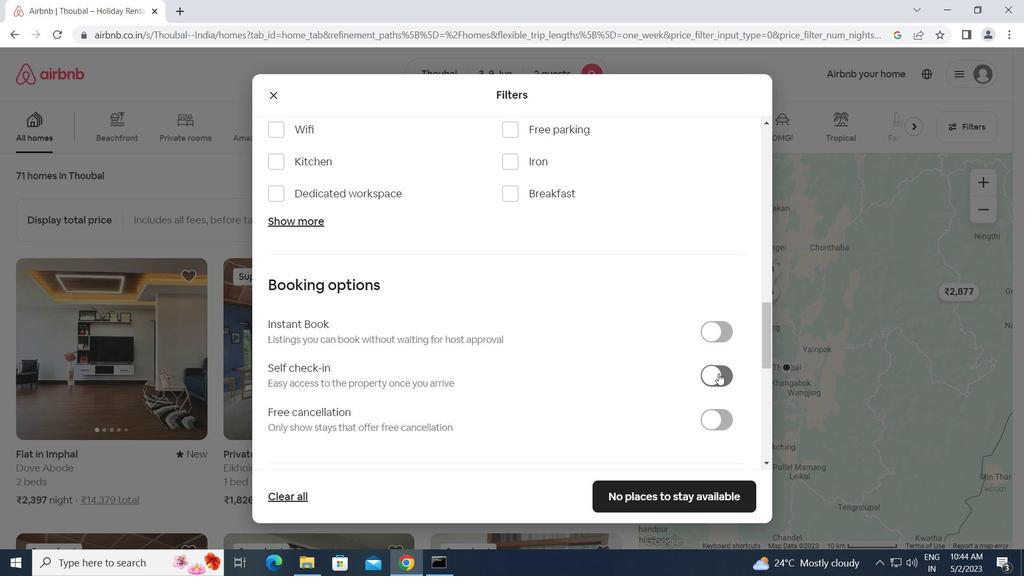 
Action: Mouse pressed left at (719, 373)
Screenshot: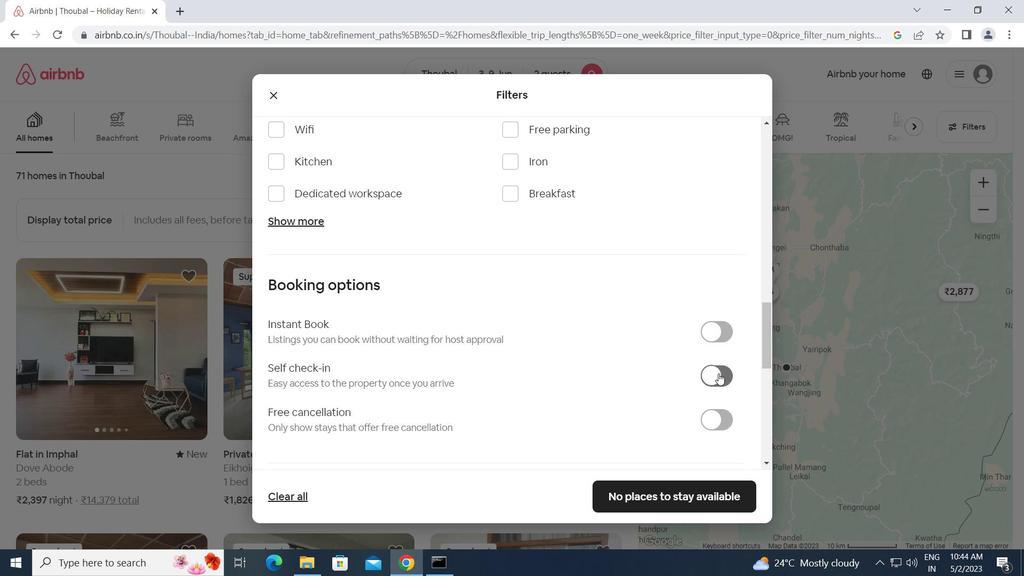 
Action: Mouse moved to (555, 402)
Screenshot: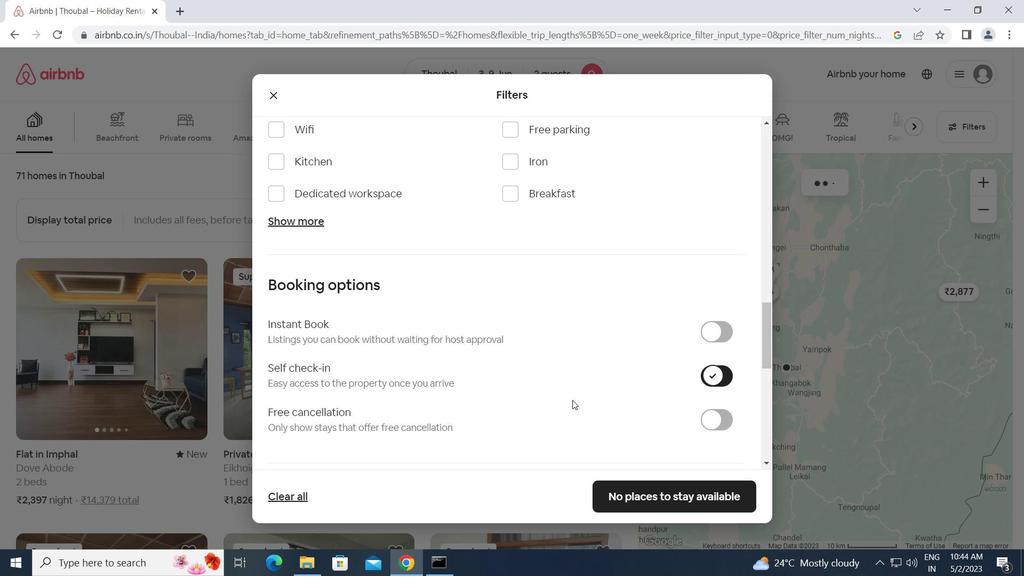 
Action: Mouse scrolled (555, 401) with delta (0, 0)
Screenshot: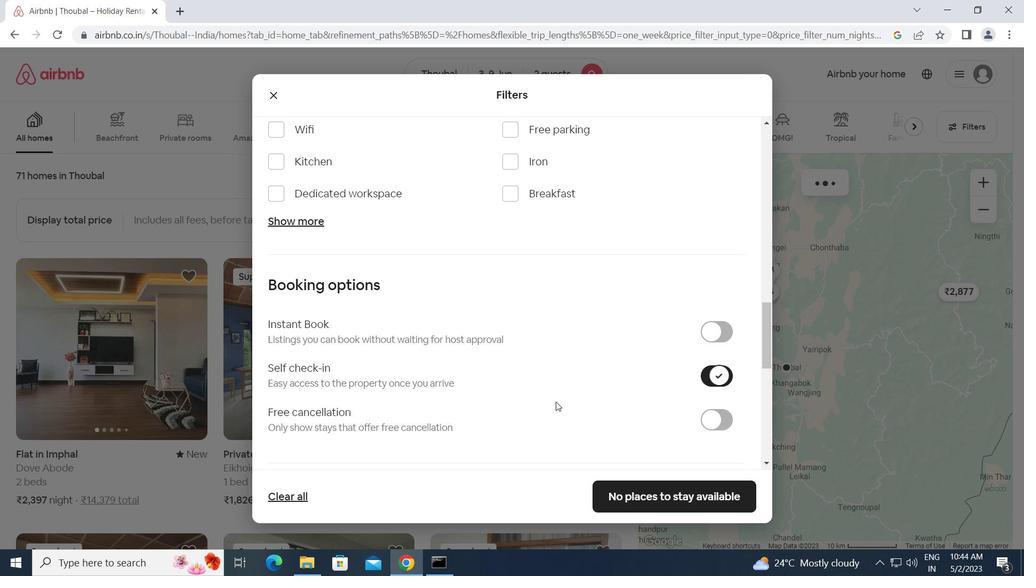 
Action: Mouse scrolled (555, 401) with delta (0, 0)
Screenshot: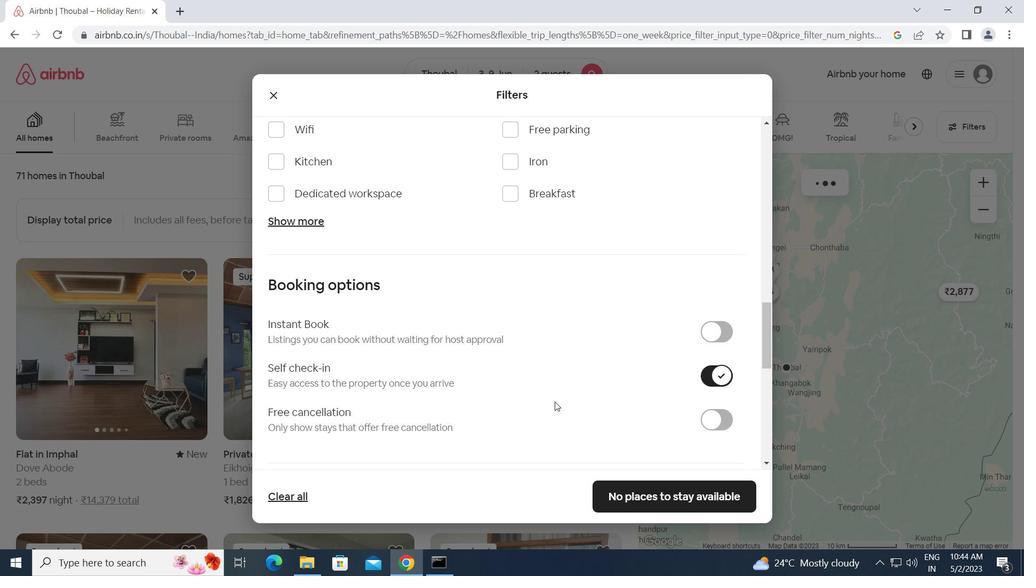 
Action: Mouse moved to (554, 402)
Screenshot: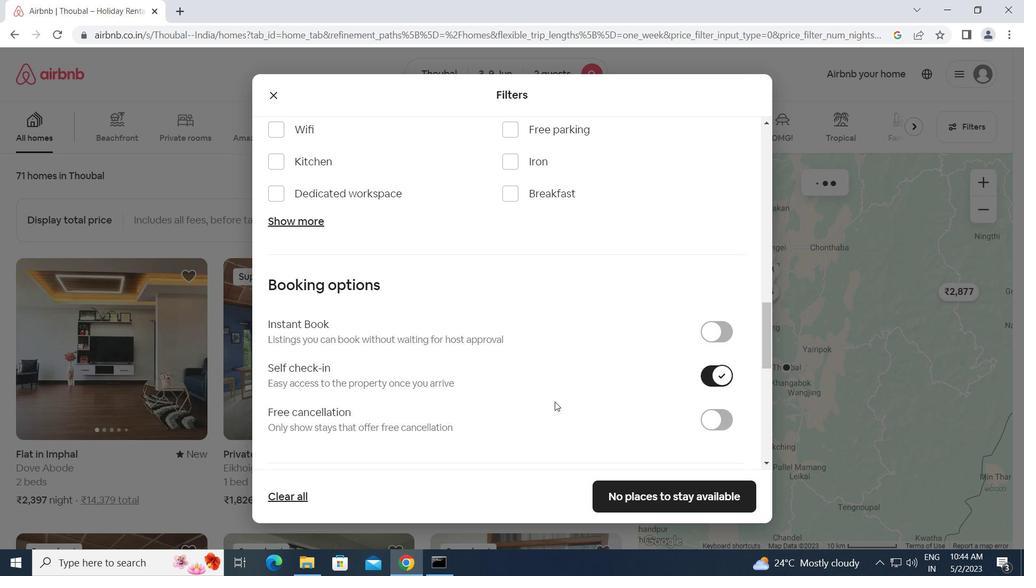 
Action: Mouse scrolled (554, 402) with delta (0, 0)
Screenshot: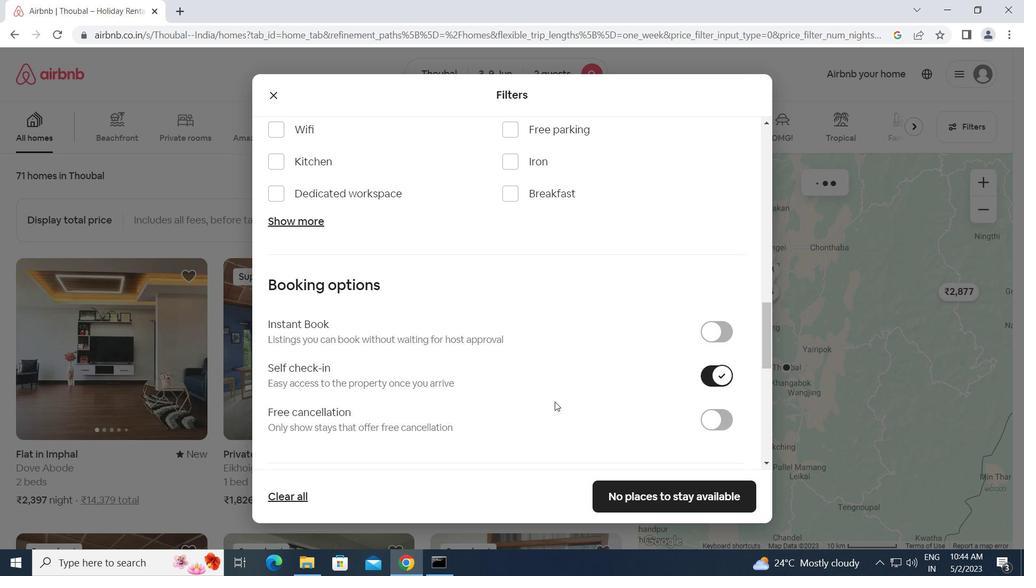 
Action: Mouse scrolled (554, 402) with delta (0, 0)
Screenshot: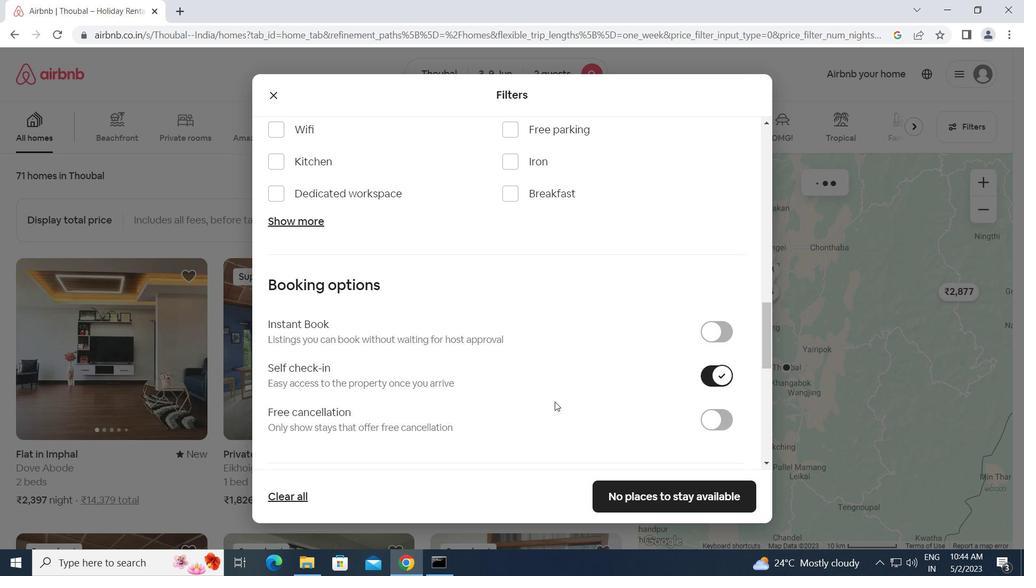 
Action: Mouse moved to (554, 403)
Screenshot: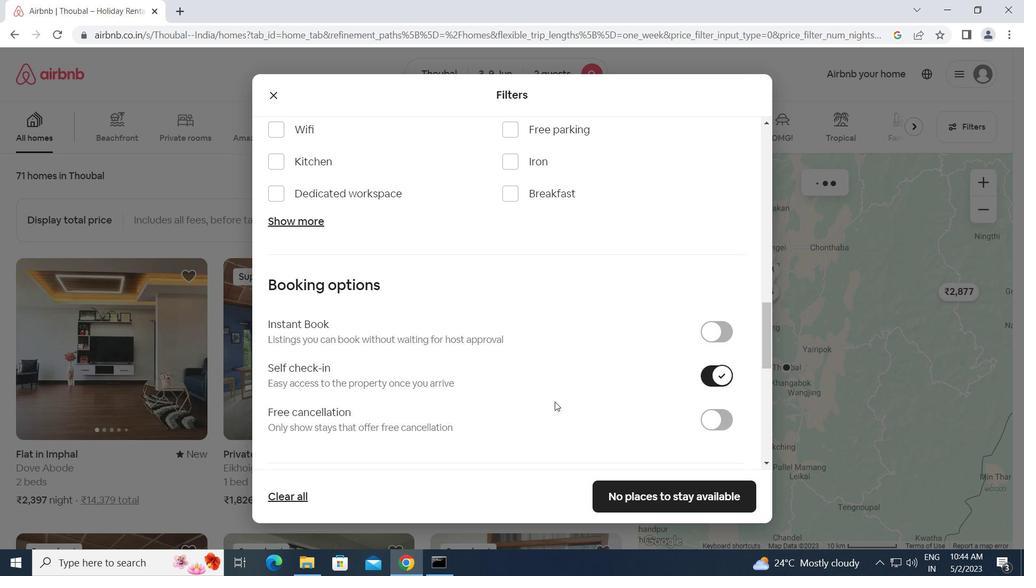 
Action: Mouse scrolled (554, 402) with delta (0, 0)
Screenshot: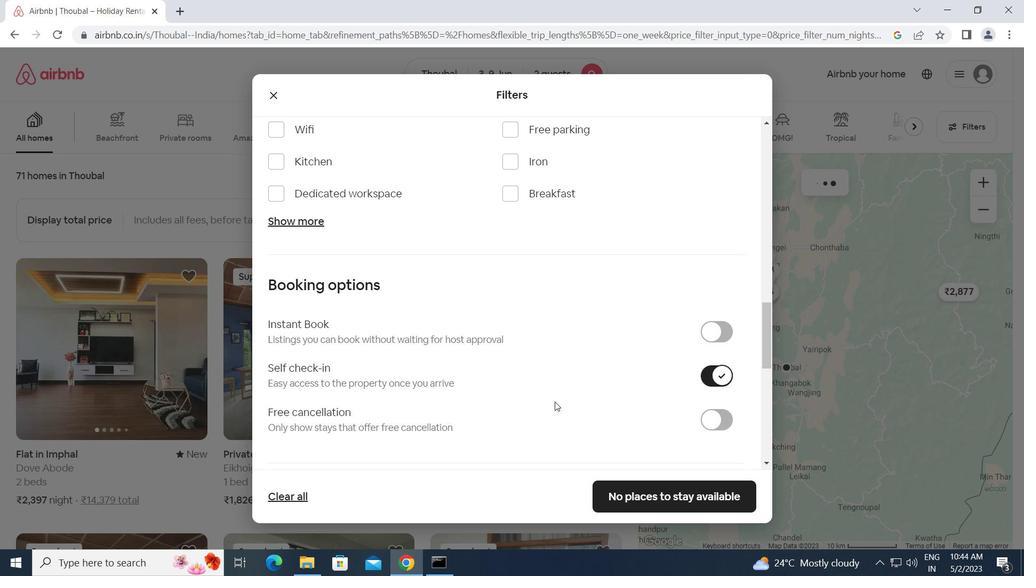 
Action: Mouse scrolled (554, 402) with delta (0, 0)
Screenshot: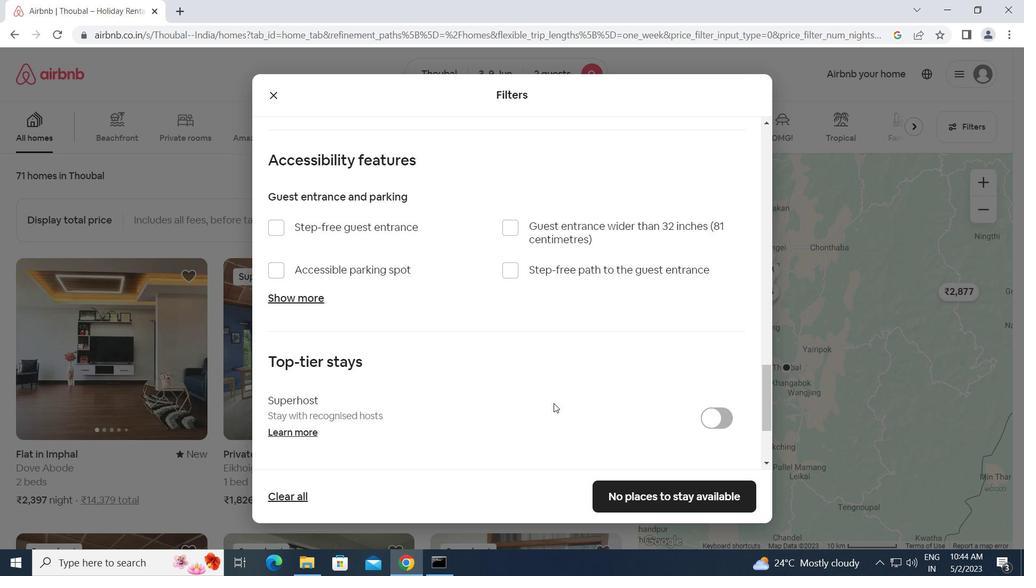 
Action: Mouse scrolled (554, 402) with delta (0, 0)
Screenshot: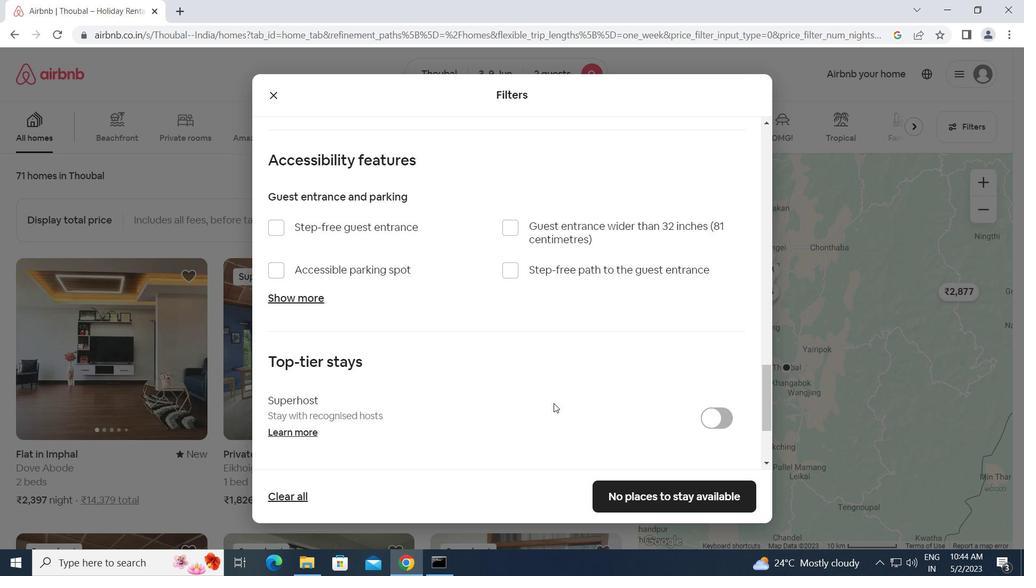 
Action: Mouse scrolled (554, 402) with delta (0, 0)
Screenshot: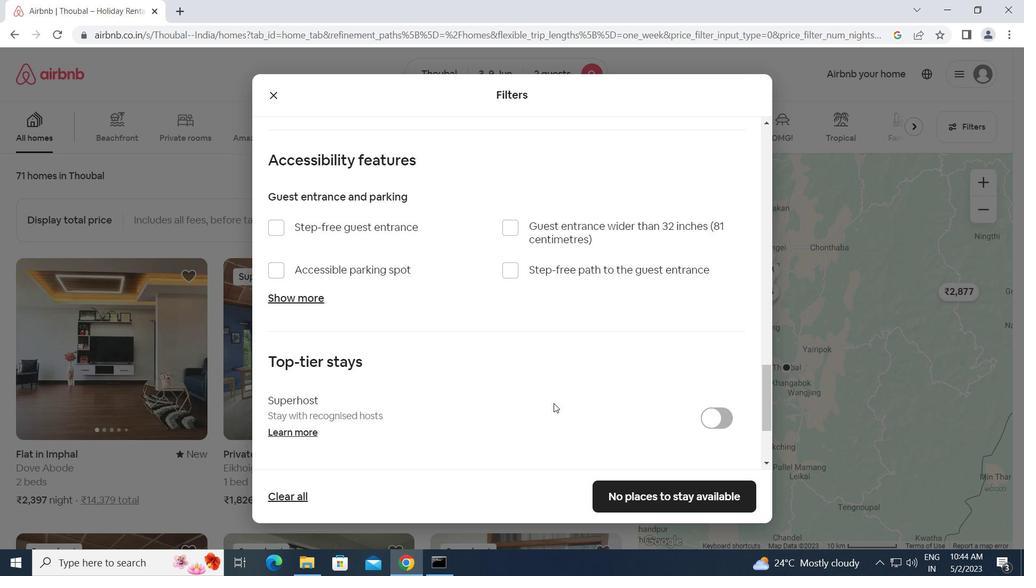 
Action: Mouse scrolled (554, 402) with delta (0, 0)
Screenshot: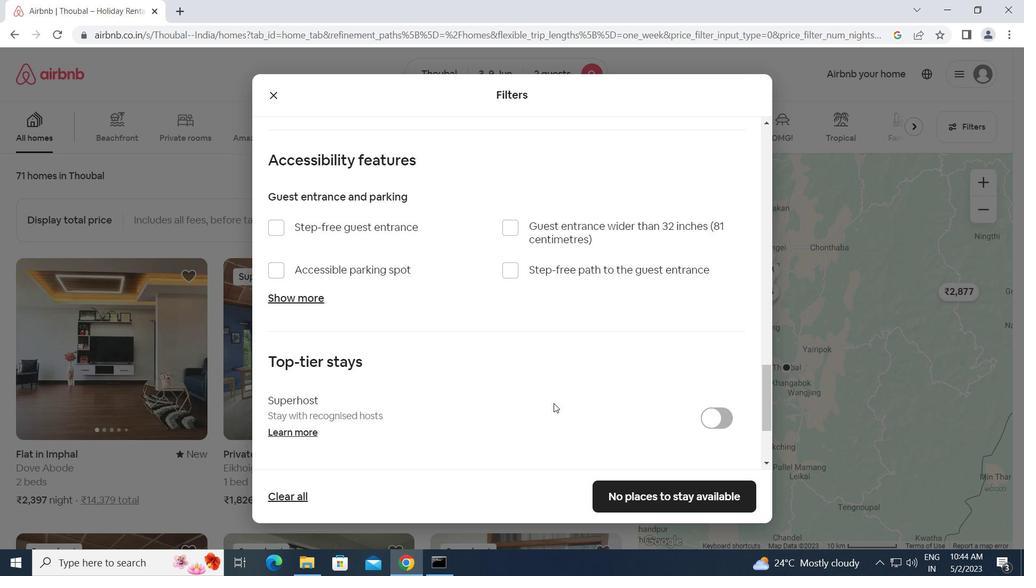 
Action: Mouse moved to (553, 403)
Screenshot: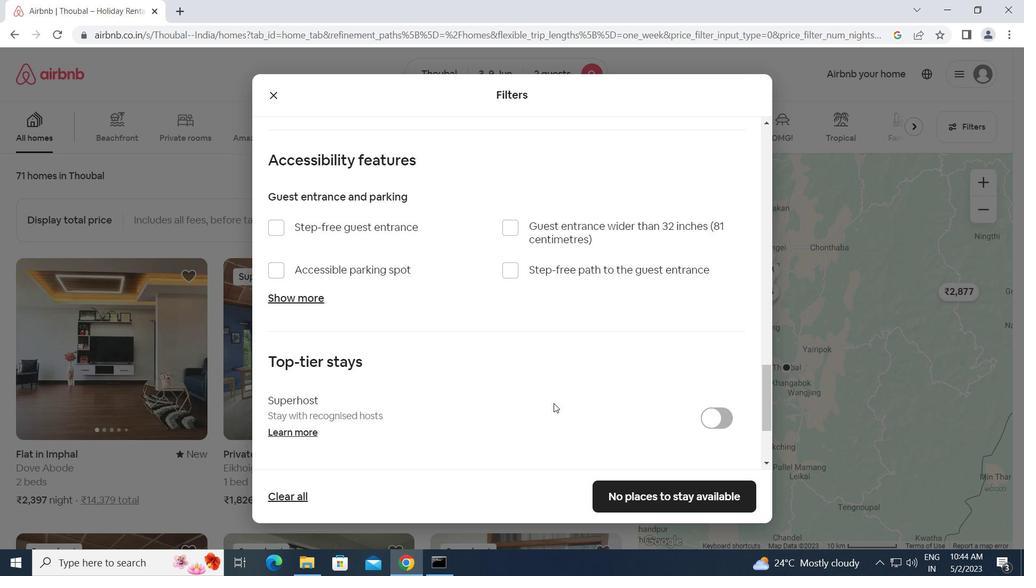 
Action: Mouse scrolled (553, 402) with delta (0, 0)
Screenshot: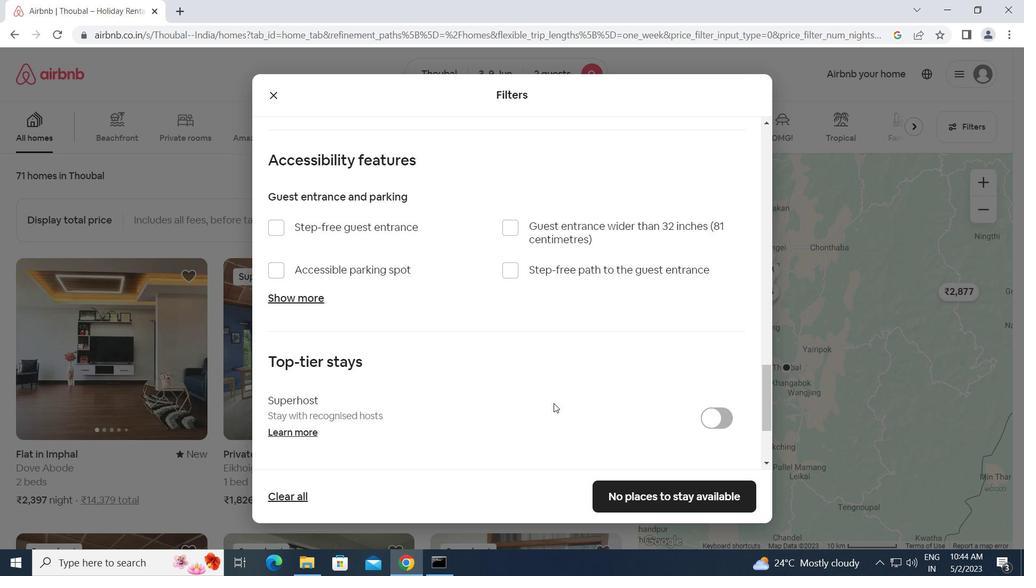 
Action: Mouse moved to (547, 403)
Screenshot: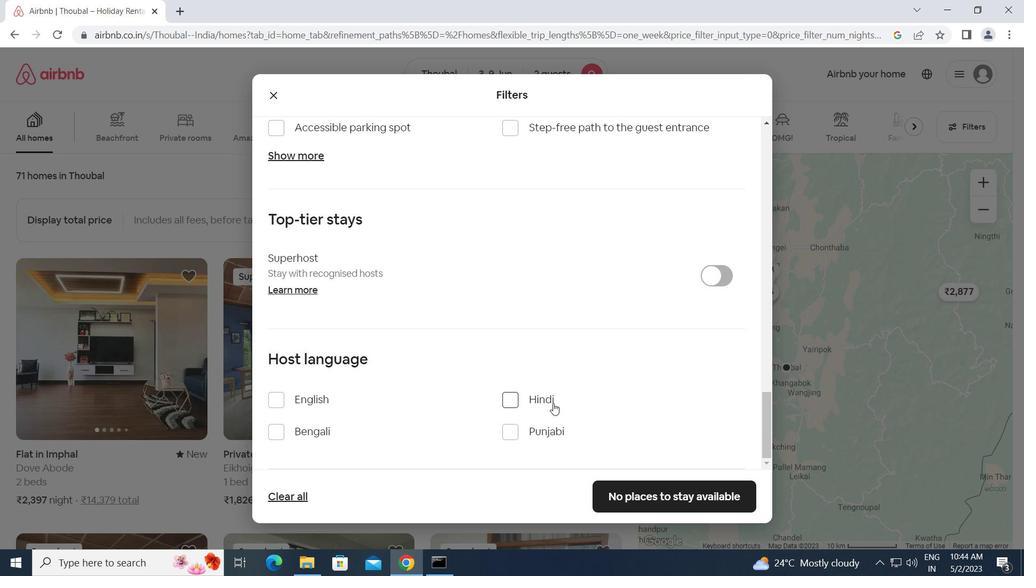 
Action: Mouse scrolled (547, 402) with delta (0, 0)
Screenshot: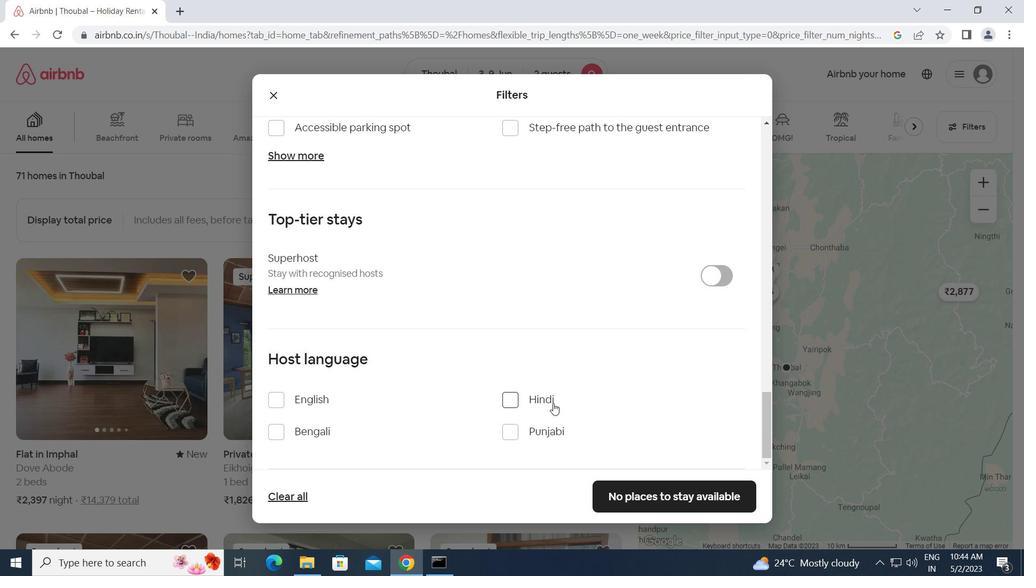 
Action: Mouse moved to (545, 403)
Screenshot: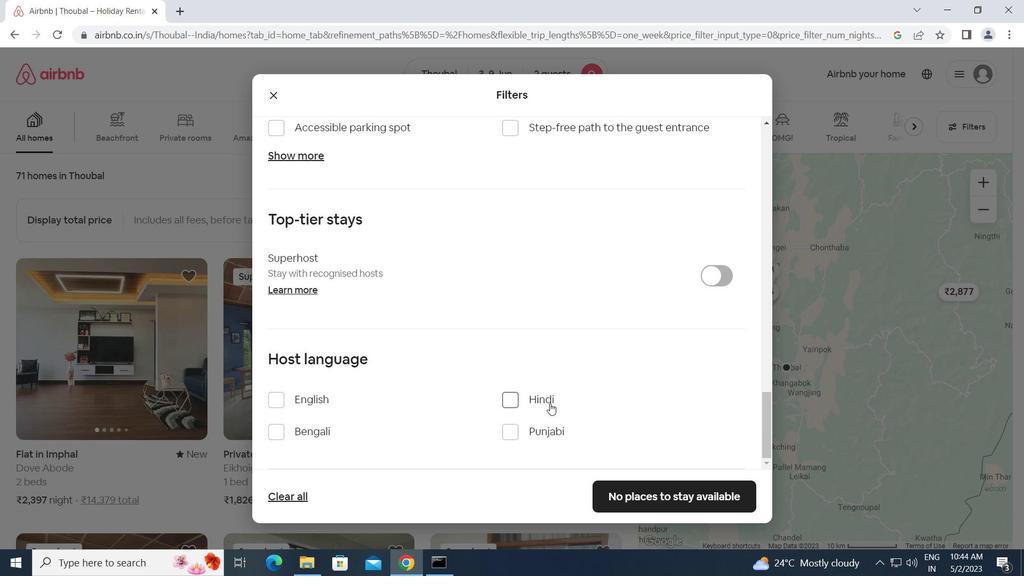 
Action: Mouse scrolled (545, 402) with delta (0, 0)
Screenshot: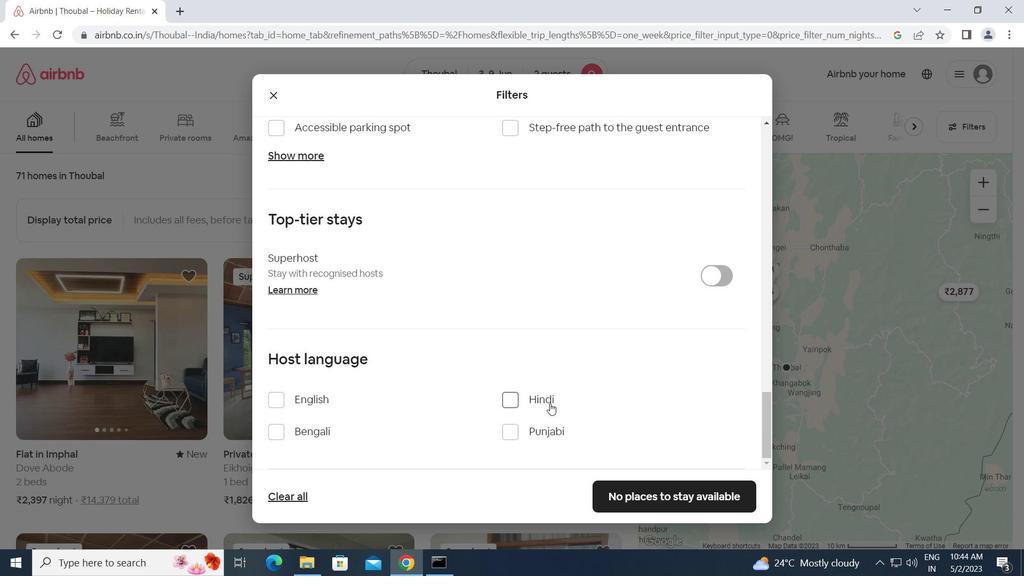 
Action: Mouse moved to (542, 403)
Screenshot: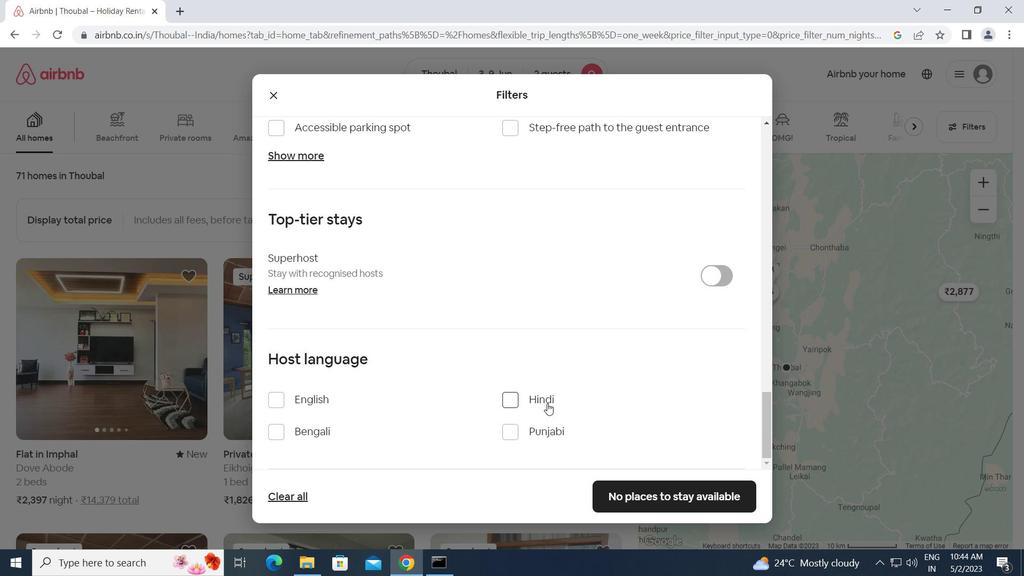 
Action: Mouse scrolled (542, 402) with delta (0, 0)
Screenshot: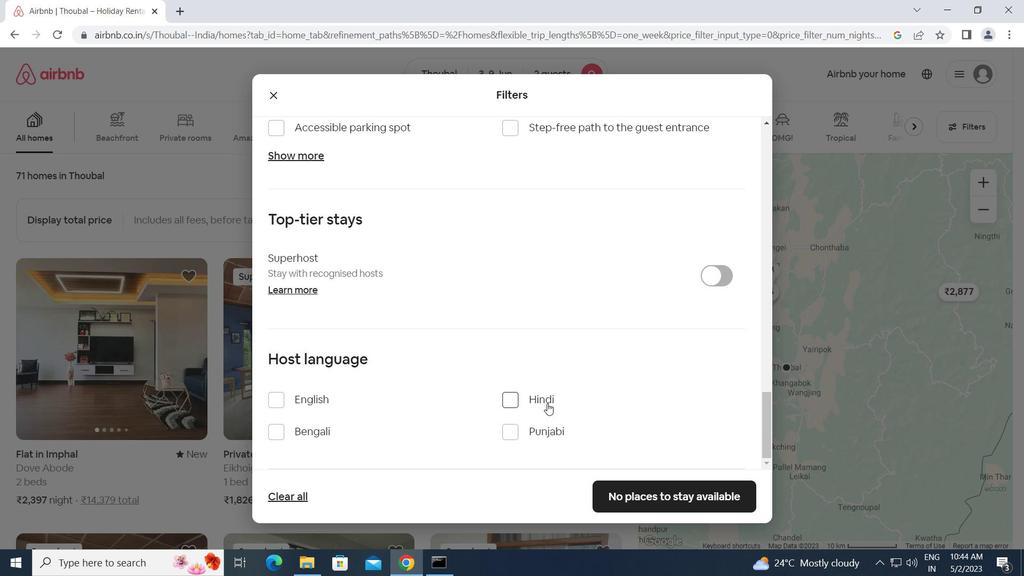 
Action: Mouse moved to (275, 393)
Screenshot: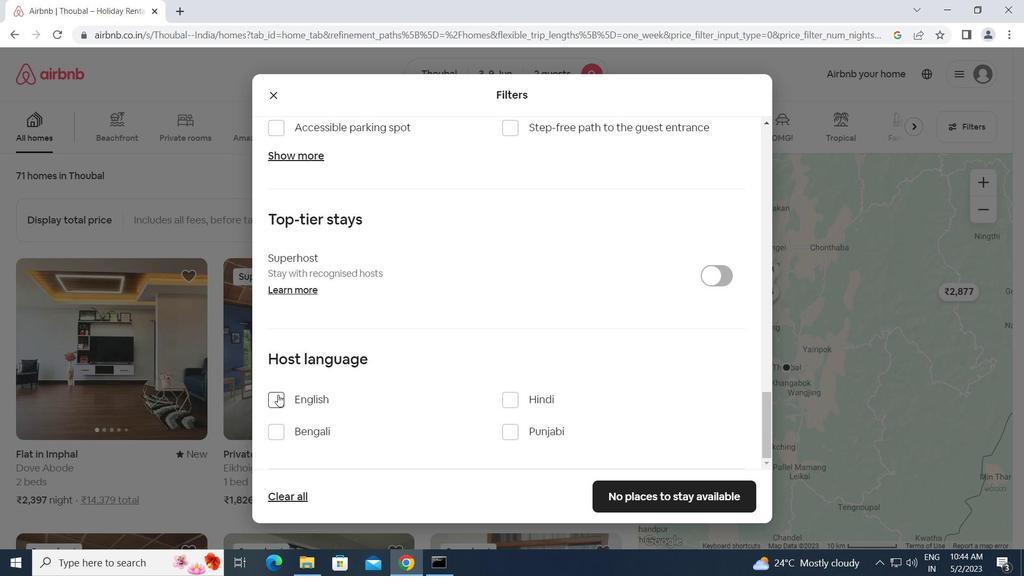 
Action: Mouse pressed left at (275, 393)
Screenshot: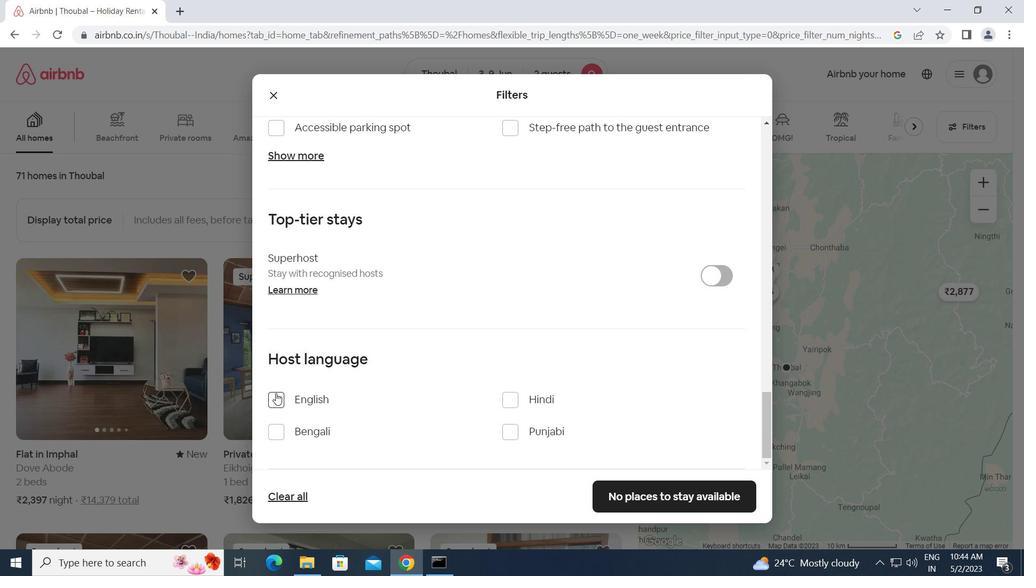 
Action: Mouse moved to (655, 487)
Screenshot: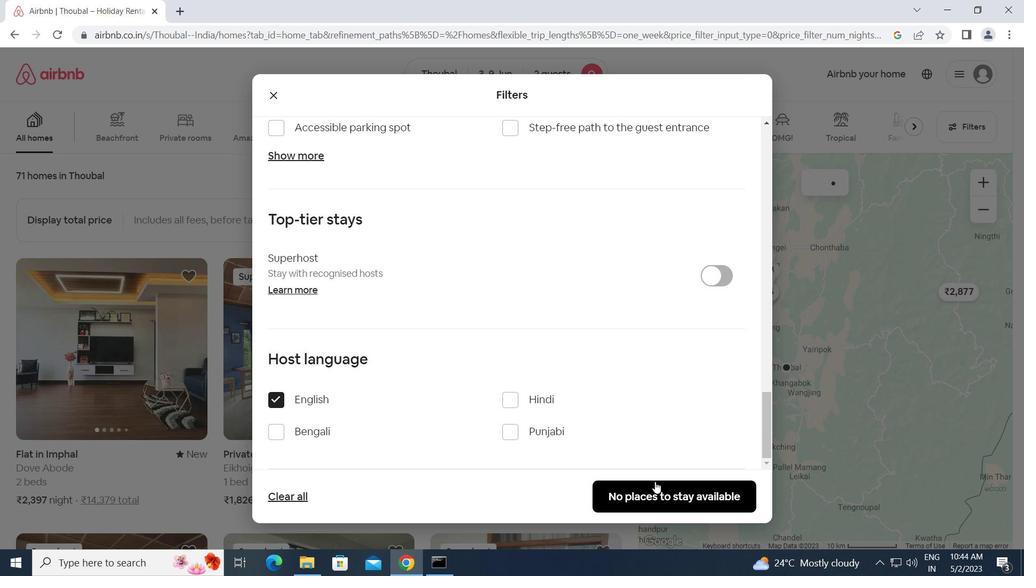 
Action: Mouse pressed left at (655, 487)
Screenshot: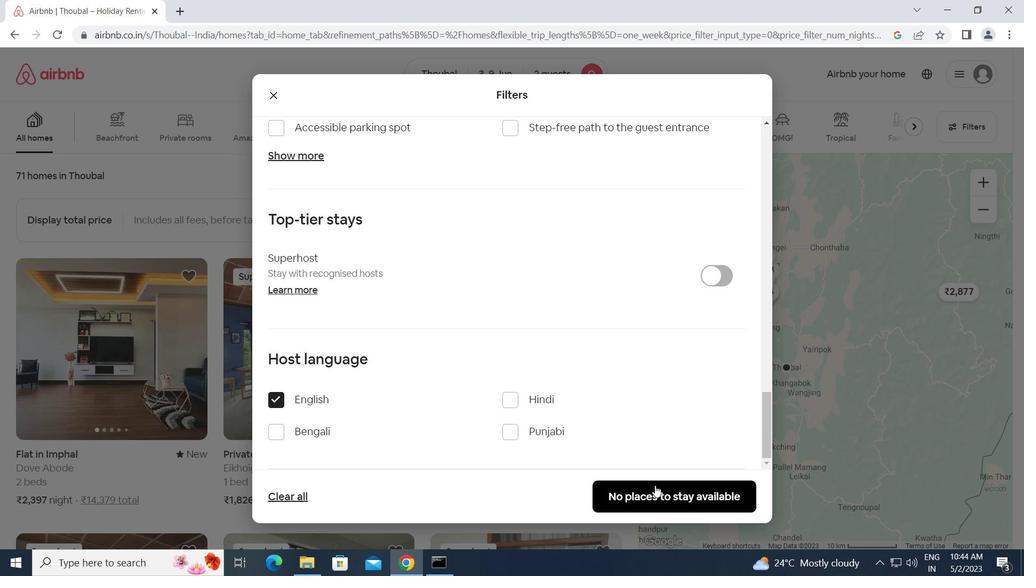 
Action: Mouse moved to (653, 495)
Screenshot: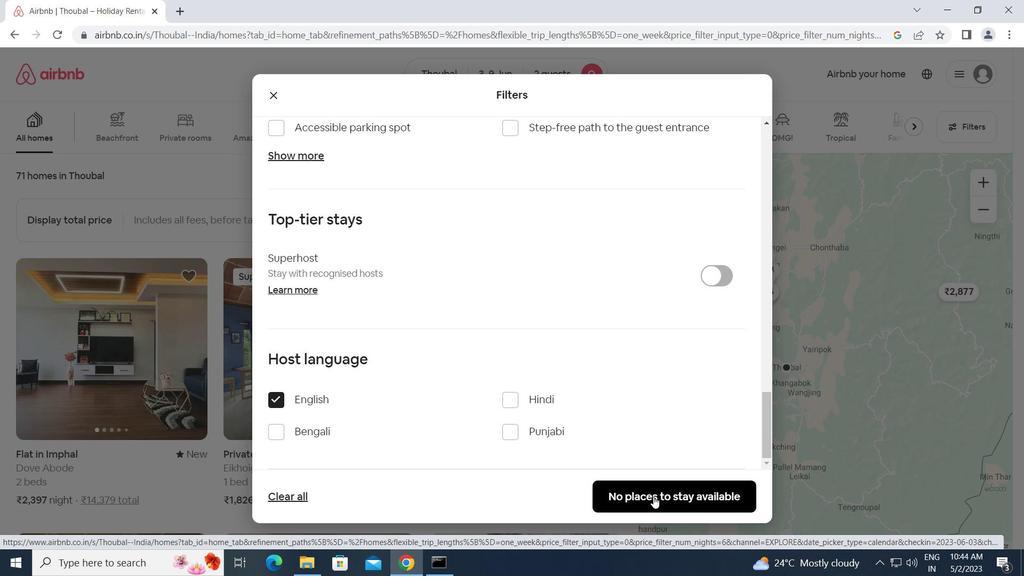 
Action: Mouse pressed left at (653, 495)
Screenshot: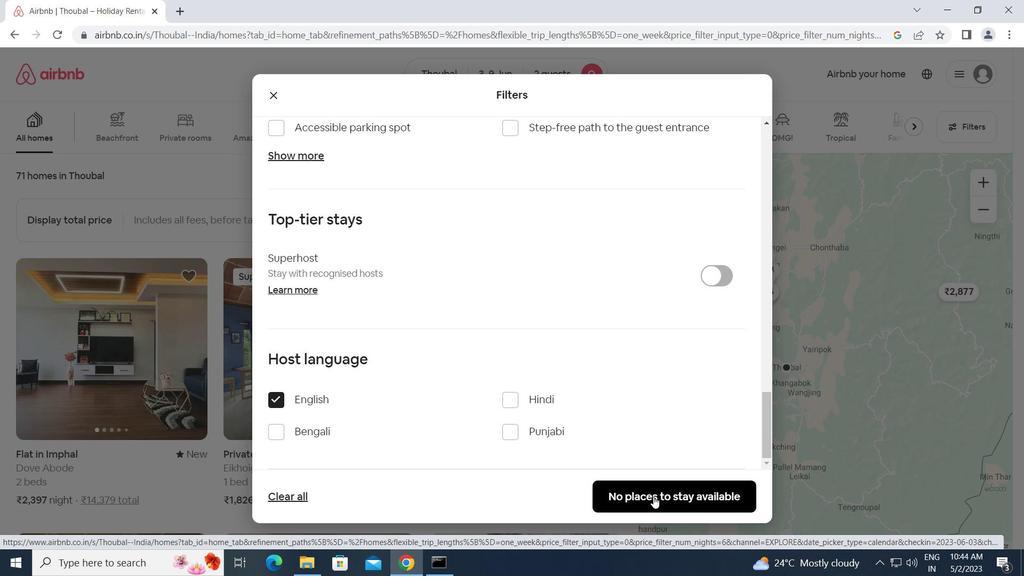 
